 Task: Open Card Diversity and Inclusion Training in Board Brand Messaging and Copywriting to Workspace Financial Analysis and Planning and add a team member Softage.1@softage.net, a label Blue, a checklist Security, an attachment from your computer, a color Blue and finally, add a card description 'Conduct customer research for new customer satisfaction metrics' and a comment 'We should approach this task with a sense of experimentation and a willingness to learn from our mistakes.'. Add a start date 'Jan 09, 1900' with a due date 'Jan 16, 1900'
Action: Mouse moved to (104, 277)
Screenshot: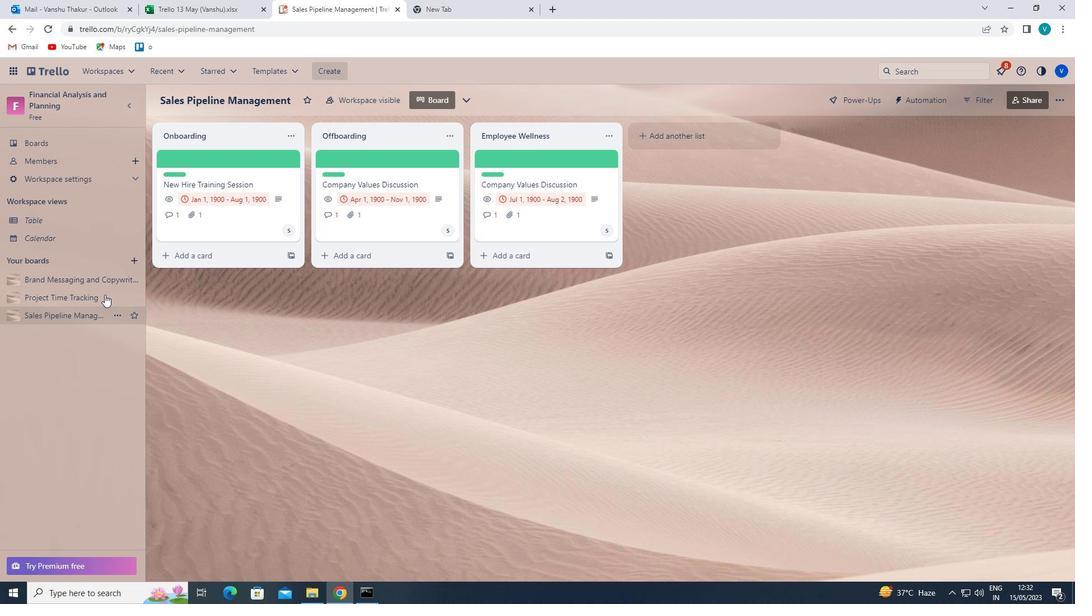 
Action: Mouse pressed left at (104, 277)
Screenshot: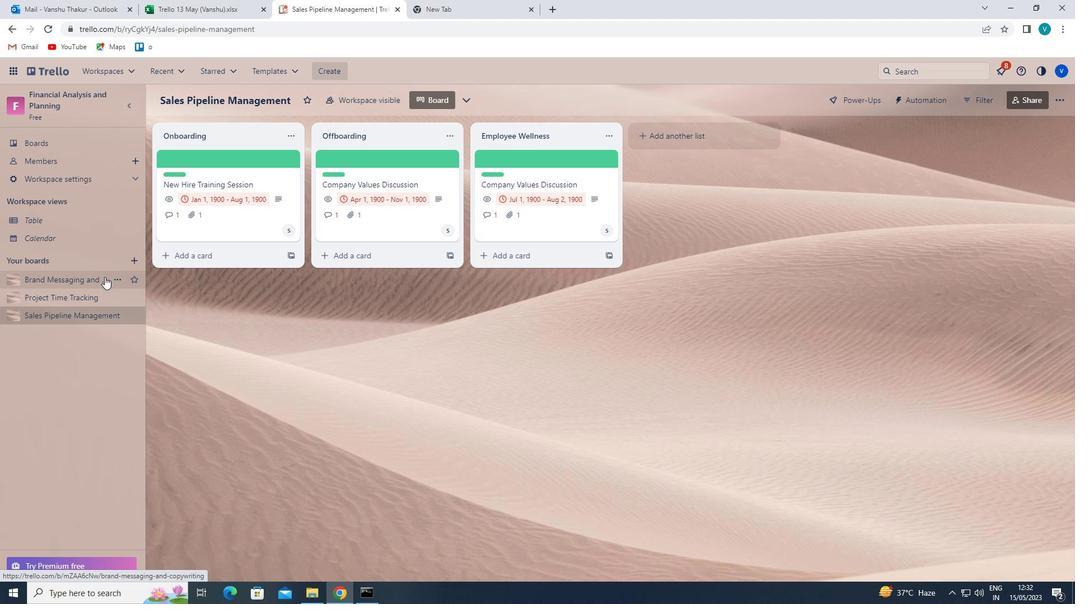 
Action: Mouse moved to (522, 163)
Screenshot: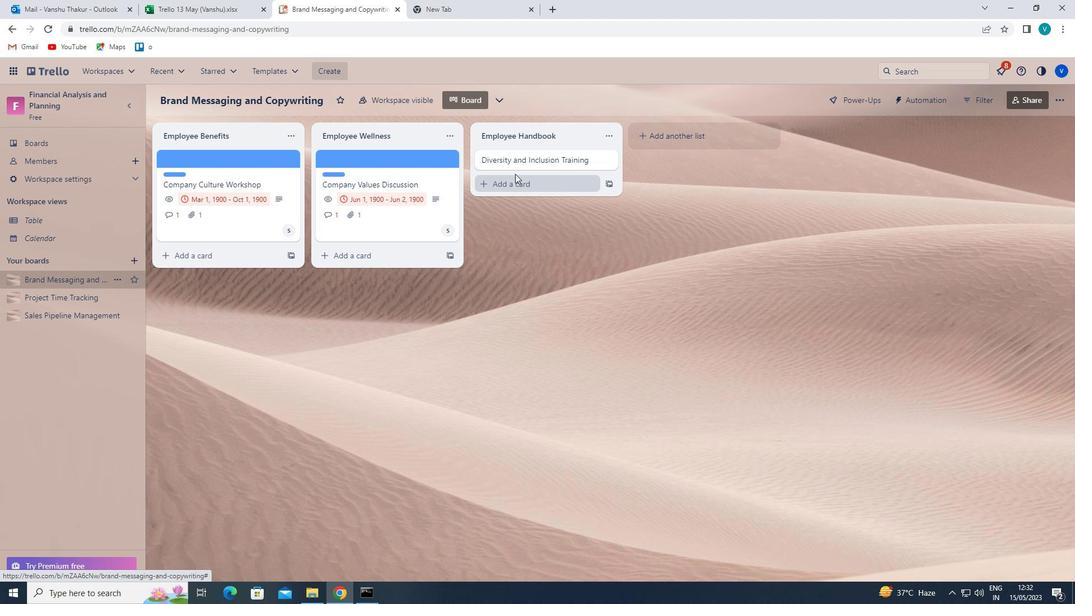 
Action: Mouse pressed left at (522, 163)
Screenshot: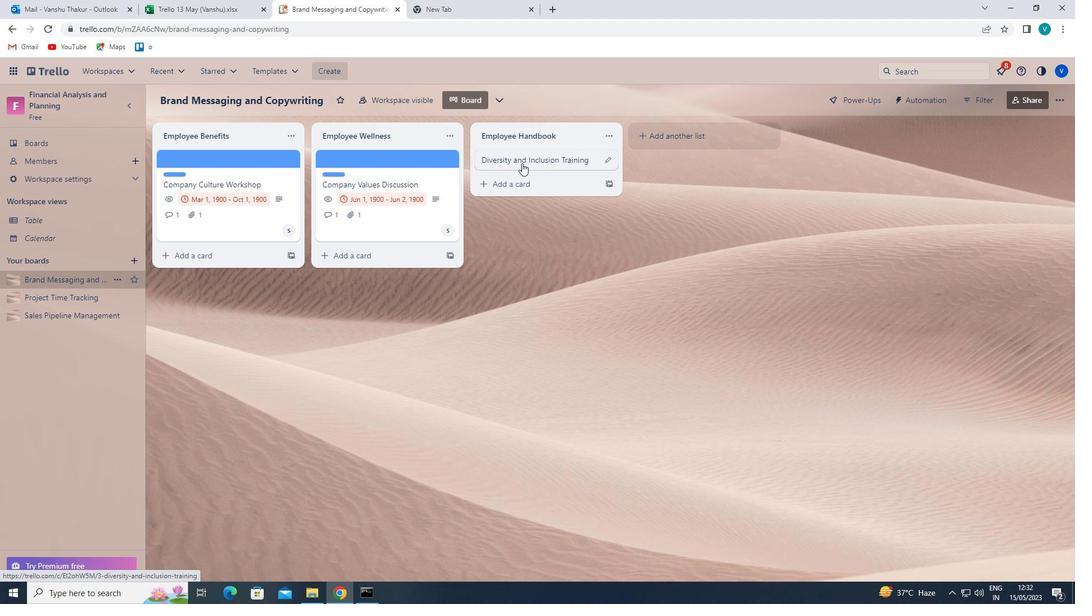 
Action: Mouse moved to (673, 191)
Screenshot: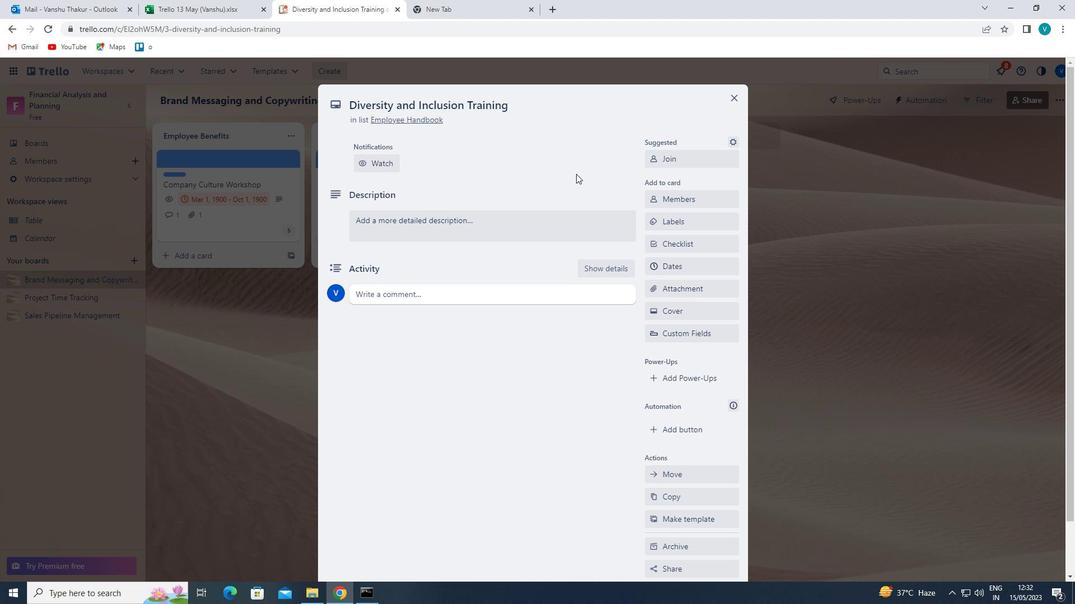 
Action: Mouse pressed left at (673, 191)
Screenshot: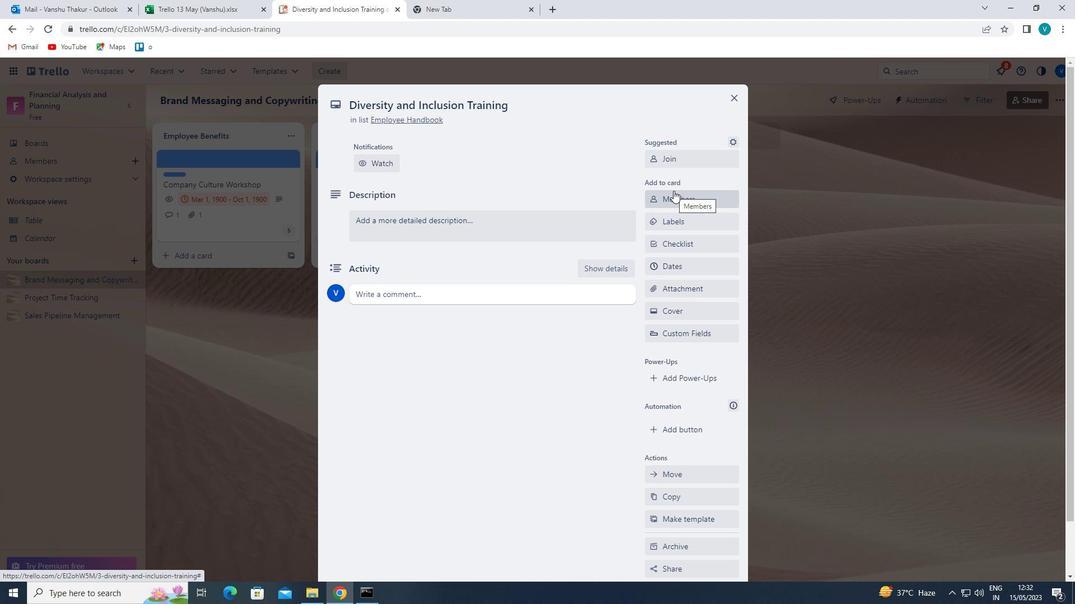 
Action: Mouse moved to (702, 253)
Screenshot: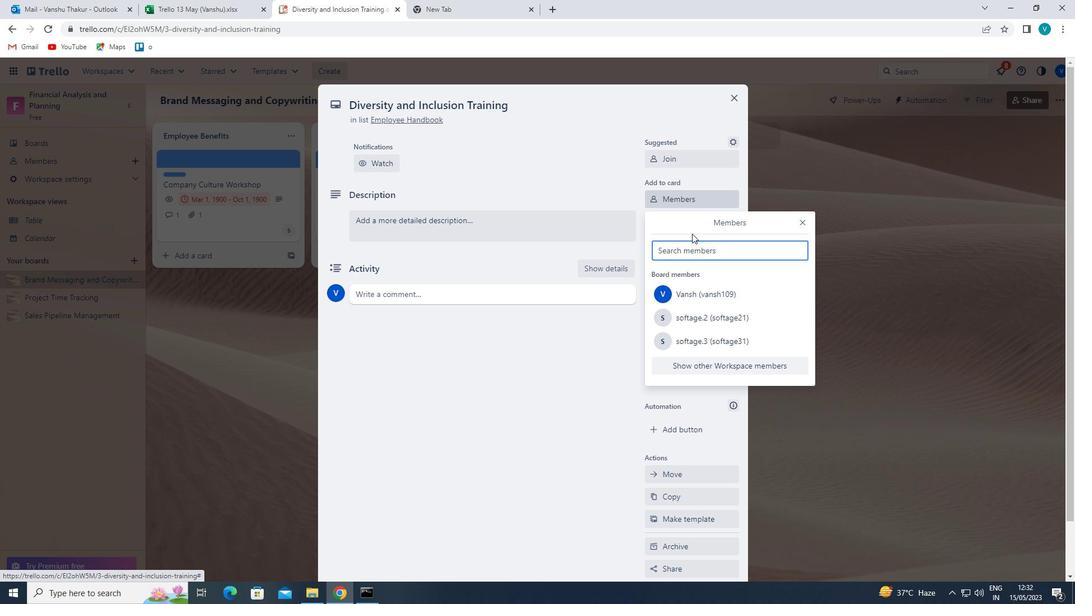 
Action: Mouse pressed left at (702, 253)
Screenshot: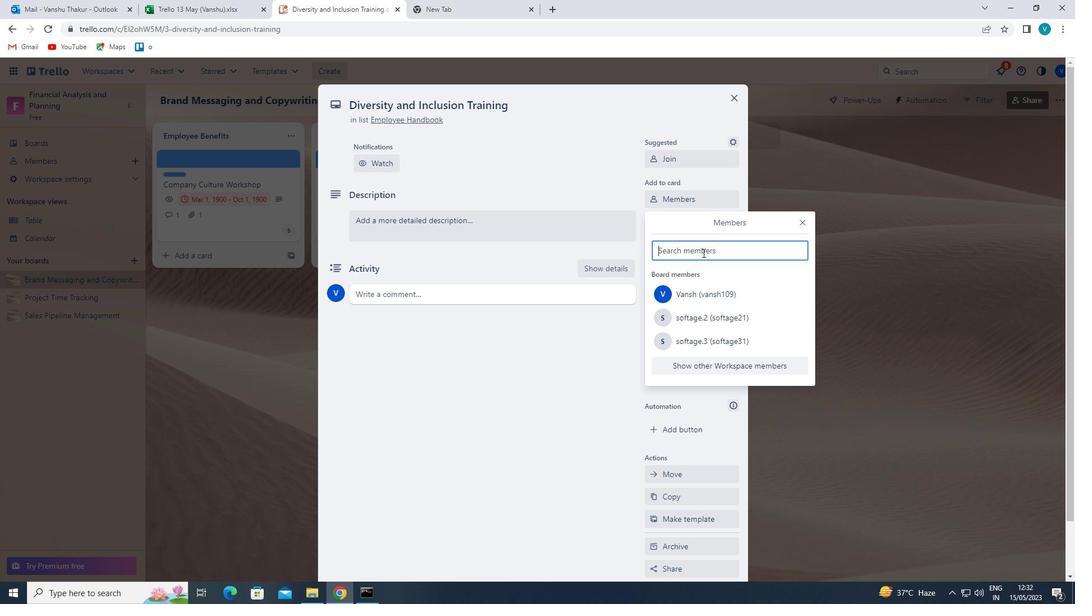 
Action: Key pressed <Key.shift>S
Screenshot: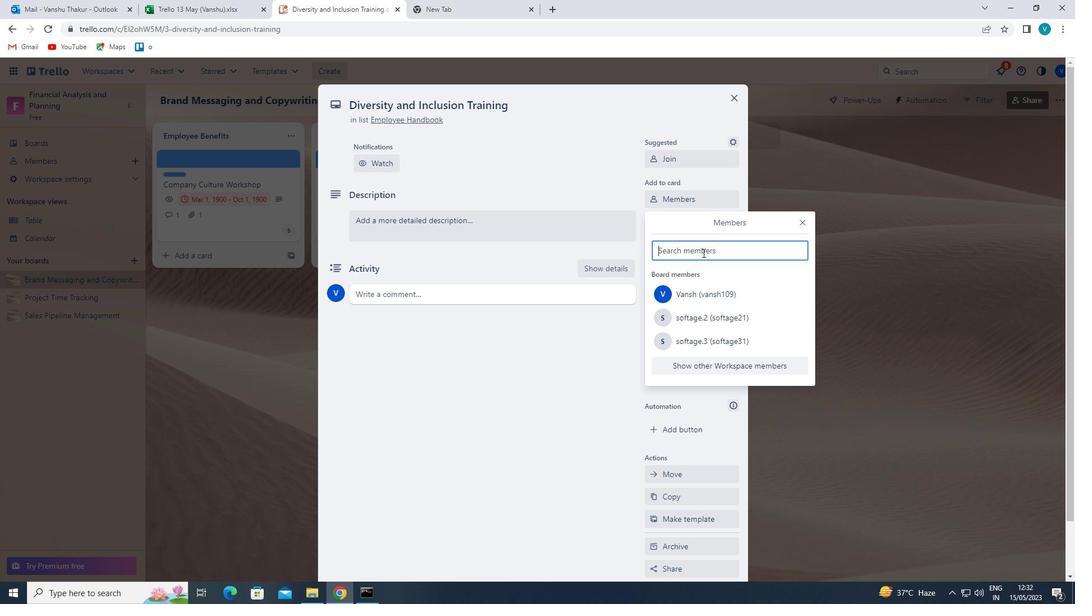 
Action: Mouse moved to (722, 359)
Screenshot: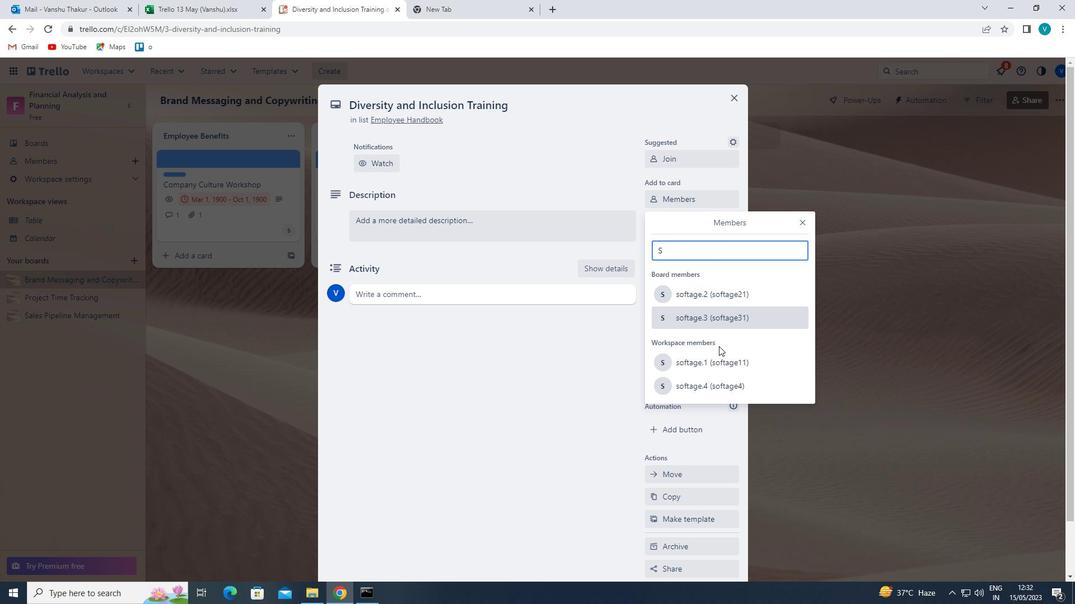 
Action: Mouse pressed left at (722, 359)
Screenshot: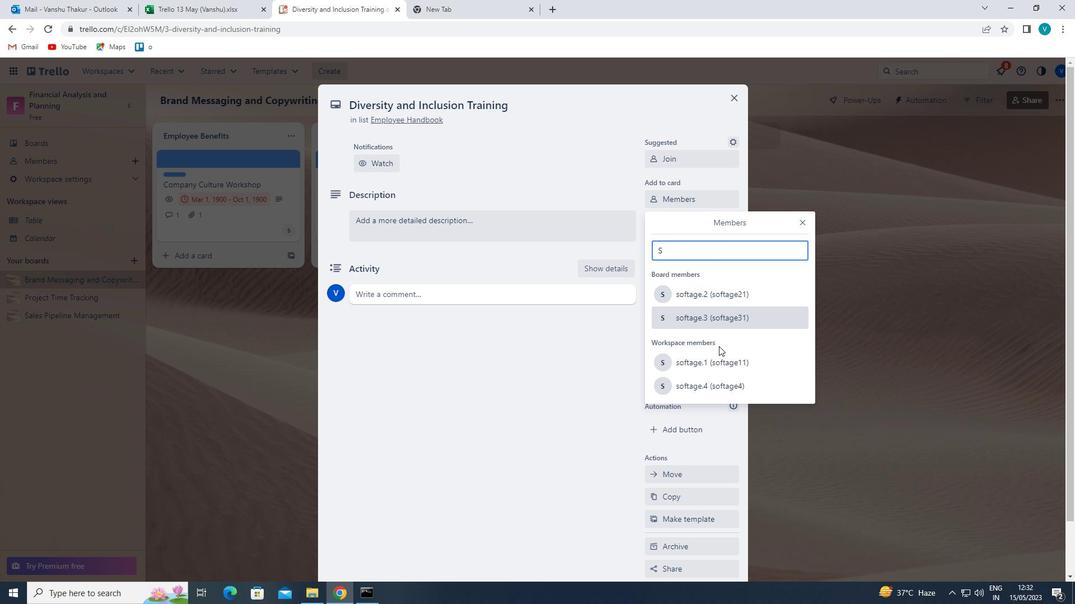 
Action: Mouse moved to (803, 224)
Screenshot: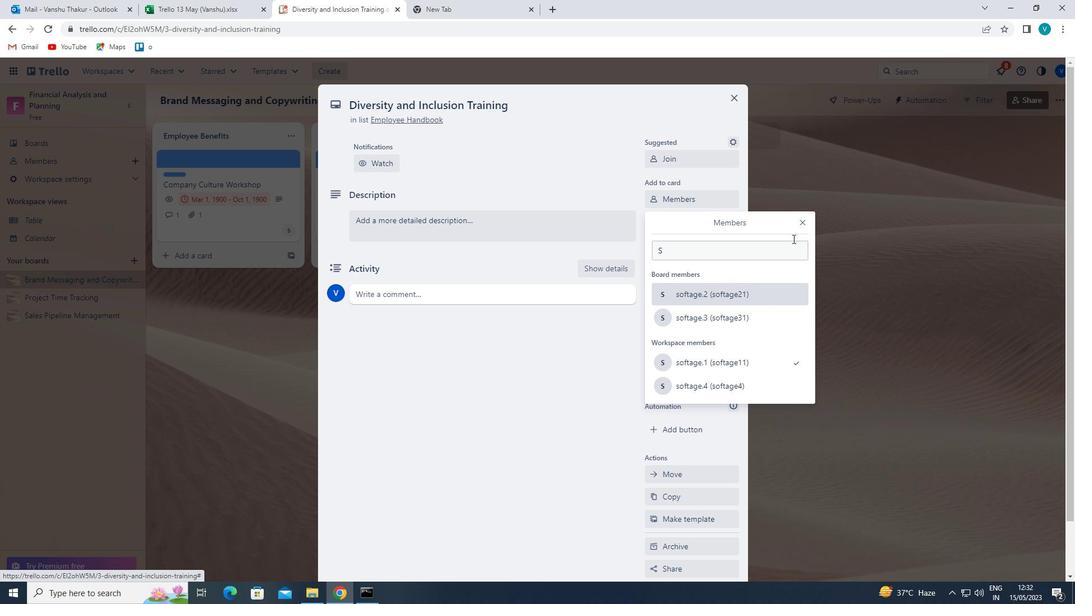 
Action: Mouse pressed left at (803, 224)
Screenshot: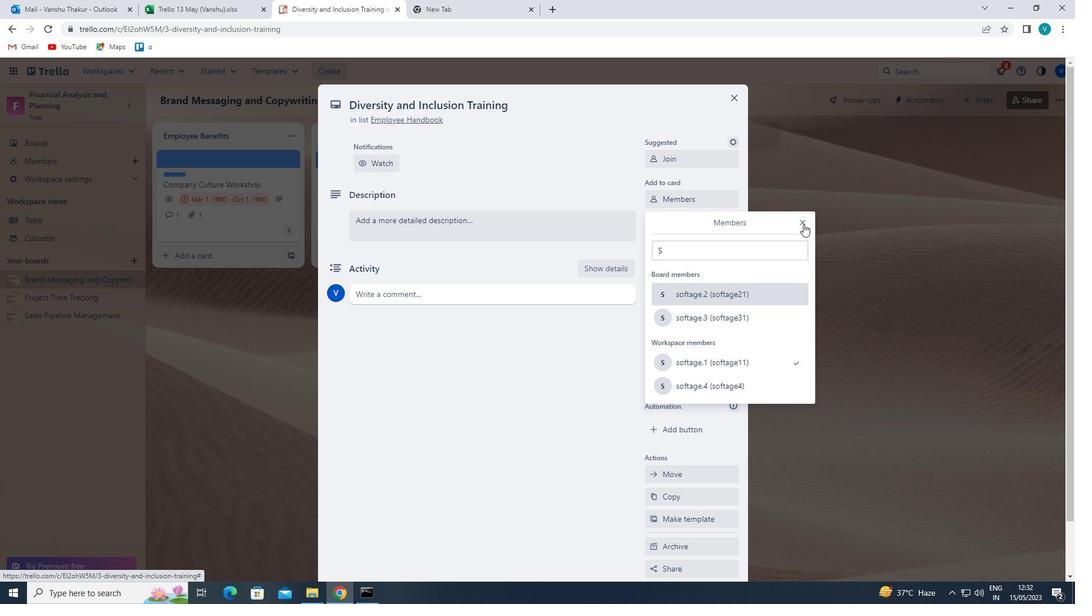 
Action: Mouse moved to (696, 224)
Screenshot: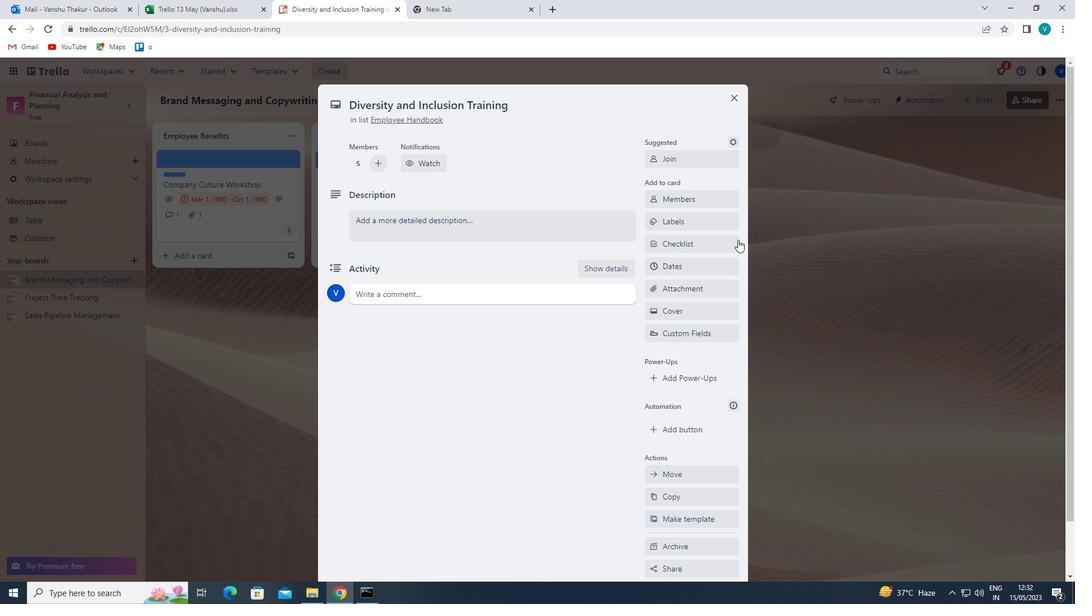 
Action: Mouse pressed left at (696, 224)
Screenshot: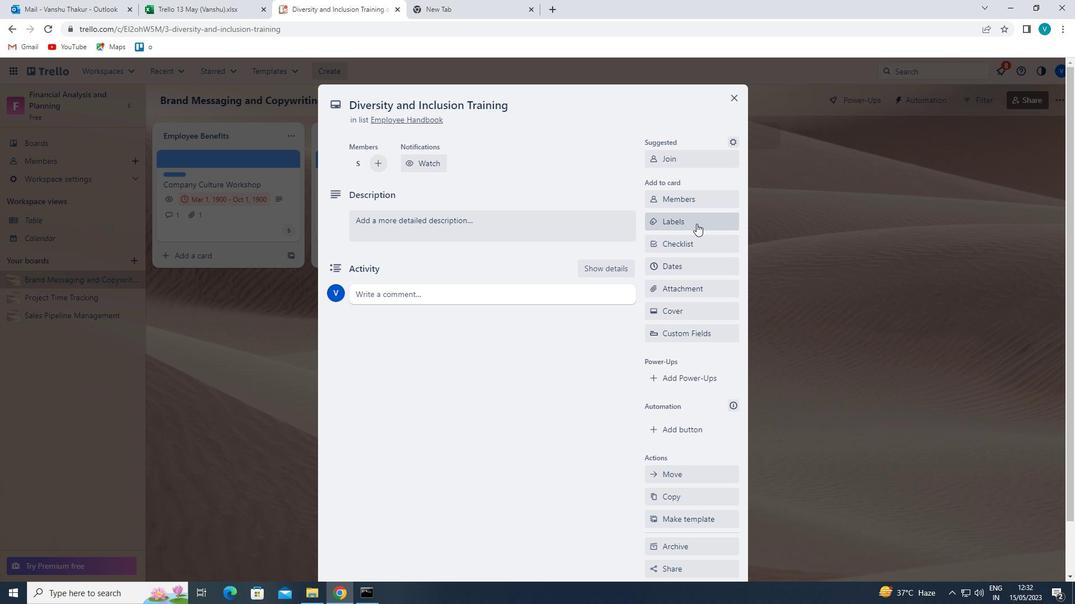 
Action: Mouse moved to (730, 415)
Screenshot: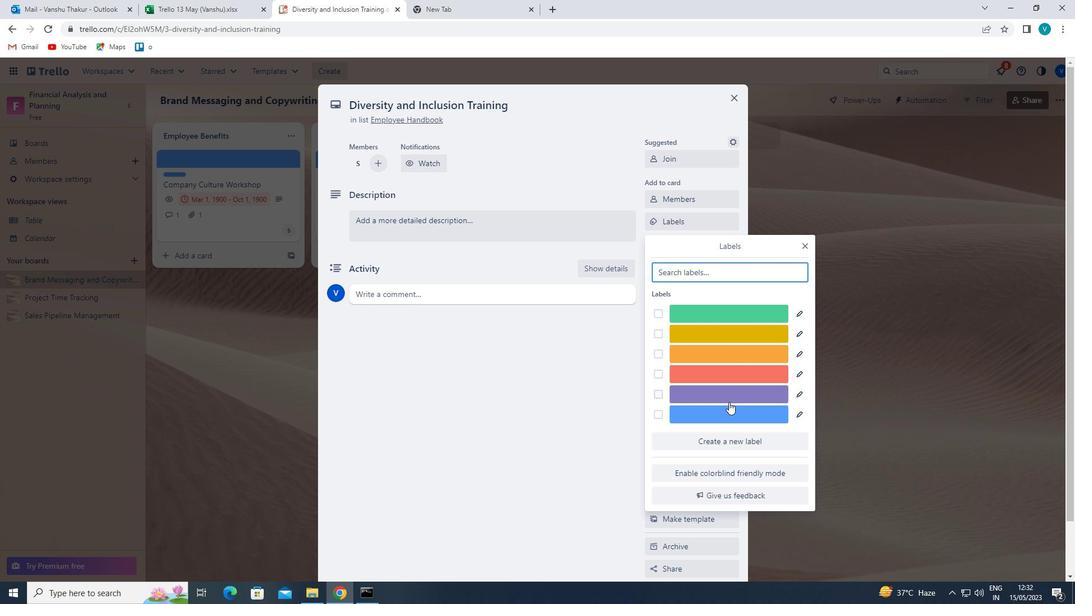 
Action: Mouse pressed left at (730, 415)
Screenshot: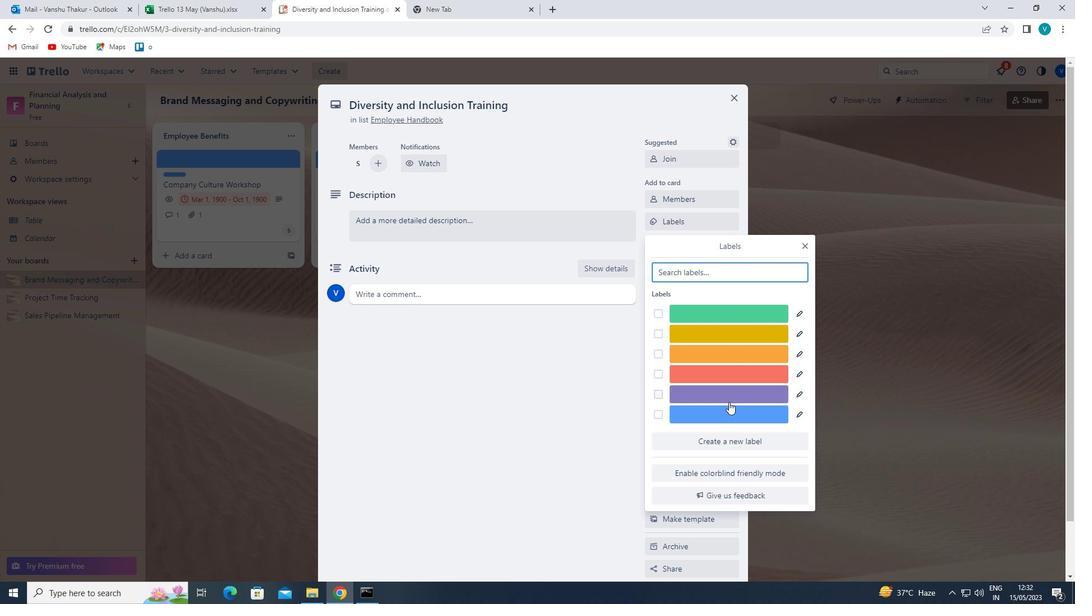 
Action: Mouse moved to (806, 245)
Screenshot: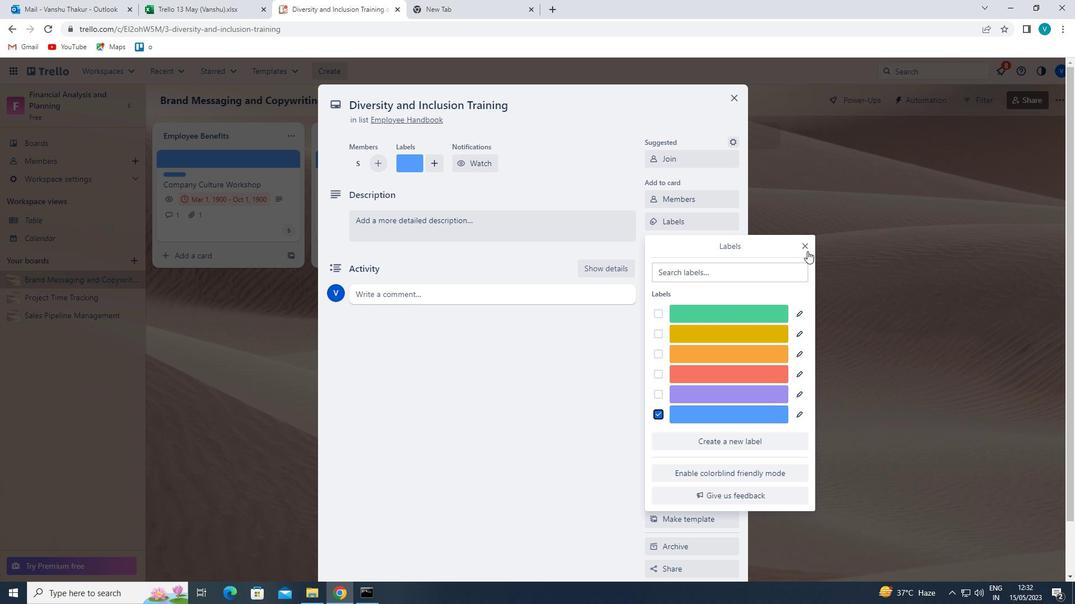 
Action: Mouse pressed left at (806, 245)
Screenshot: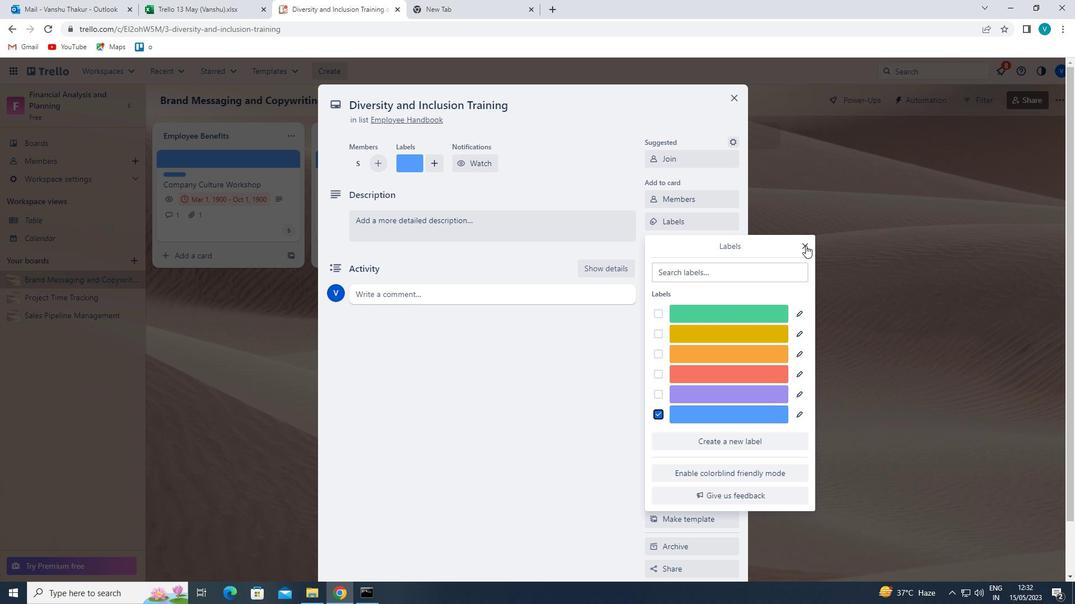 
Action: Mouse moved to (715, 249)
Screenshot: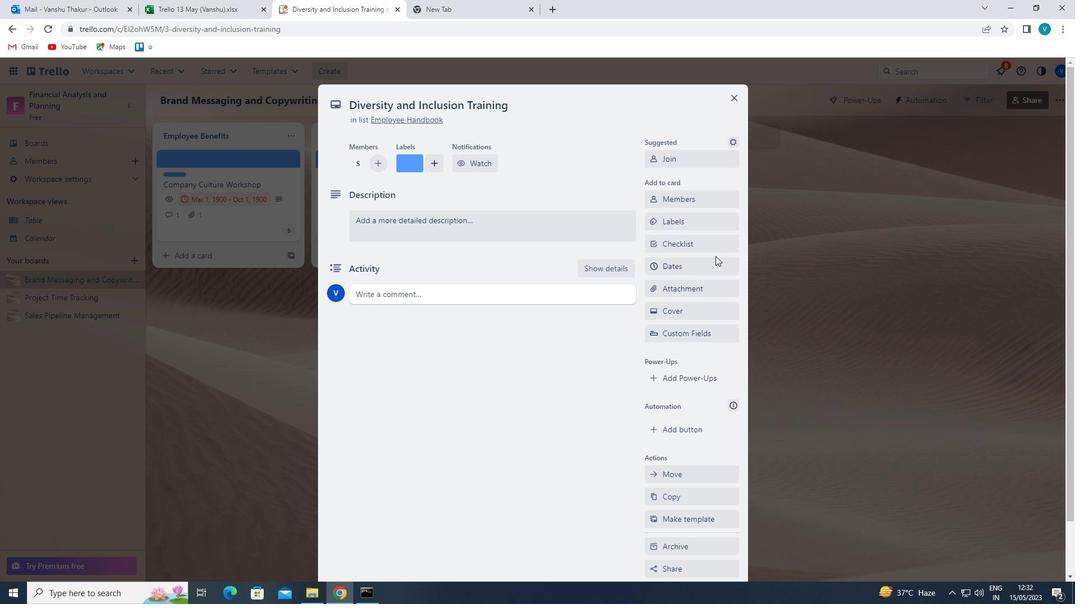 
Action: Mouse pressed left at (715, 249)
Screenshot: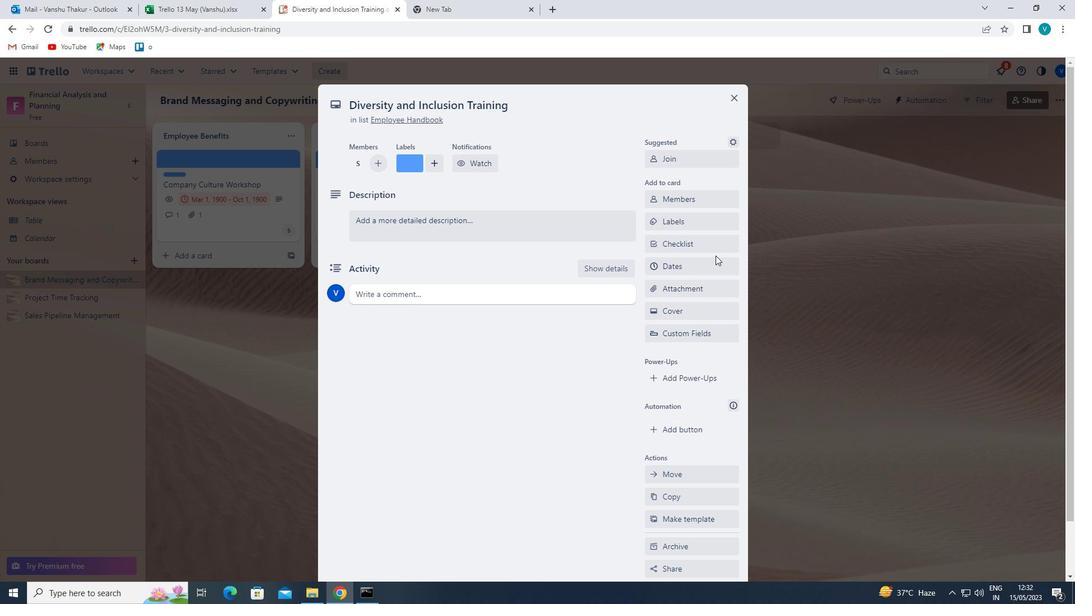 
Action: Key pressed <Key.shift>S
Screenshot: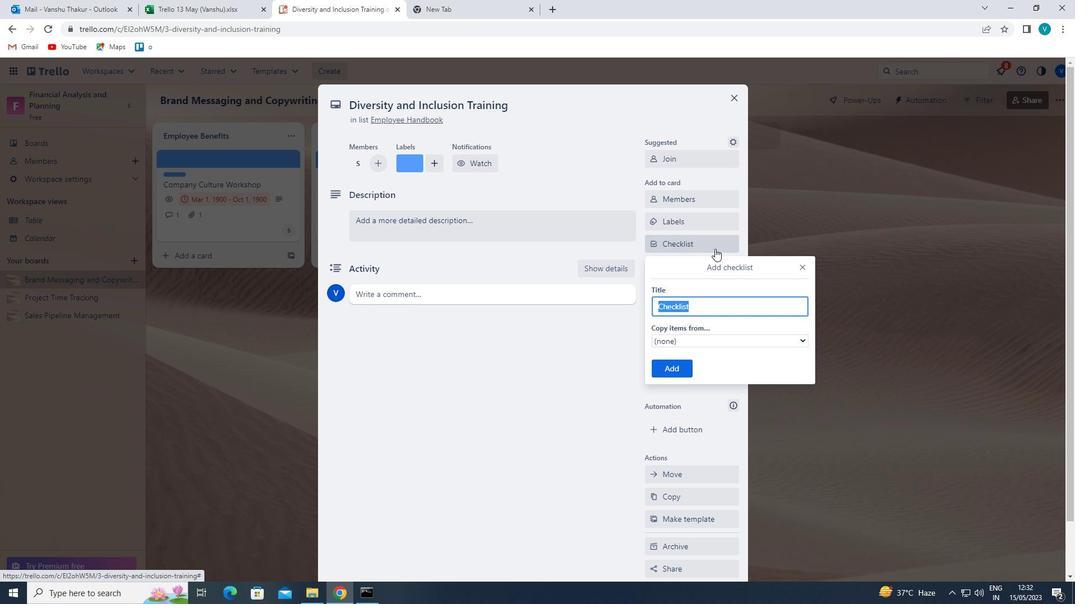 
Action: Mouse moved to (746, 340)
Screenshot: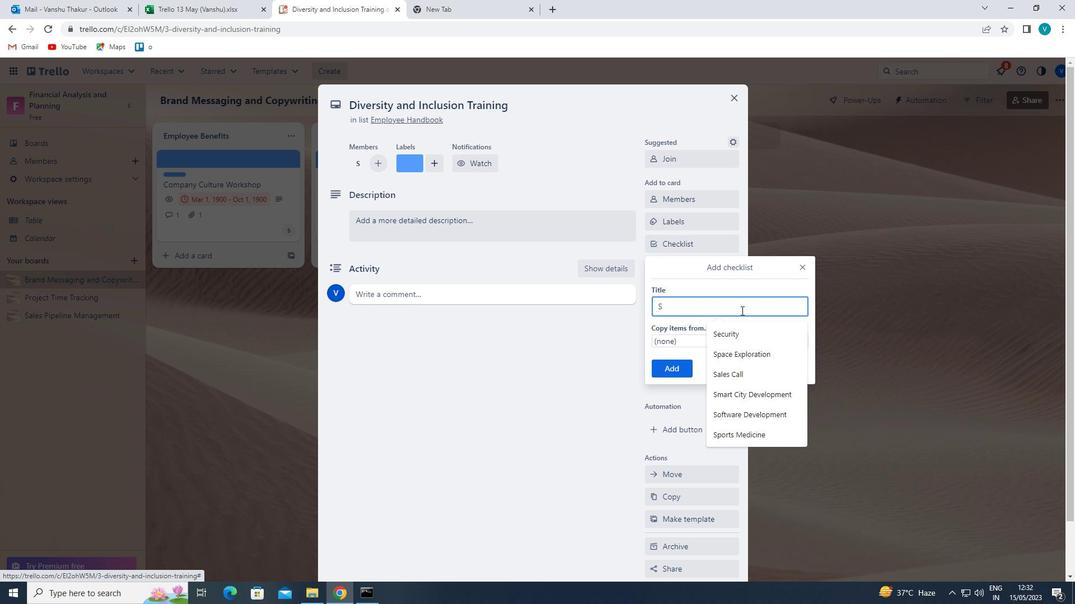 
Action: Mouse pressed left at (746, 340)
Screenshot: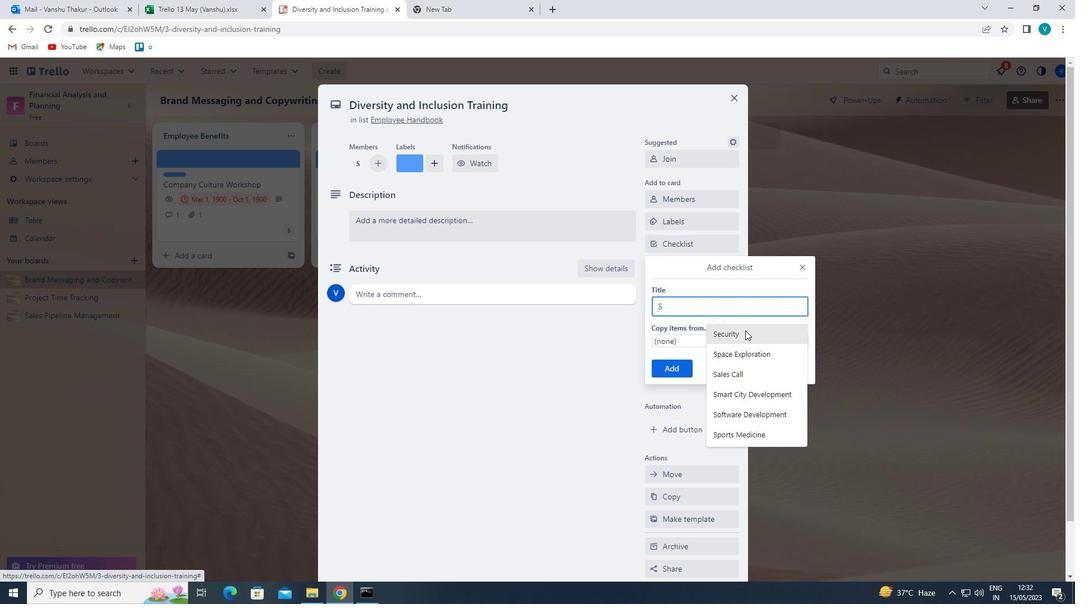 
Action: Mouse moved to (686, 369)
Screenshot: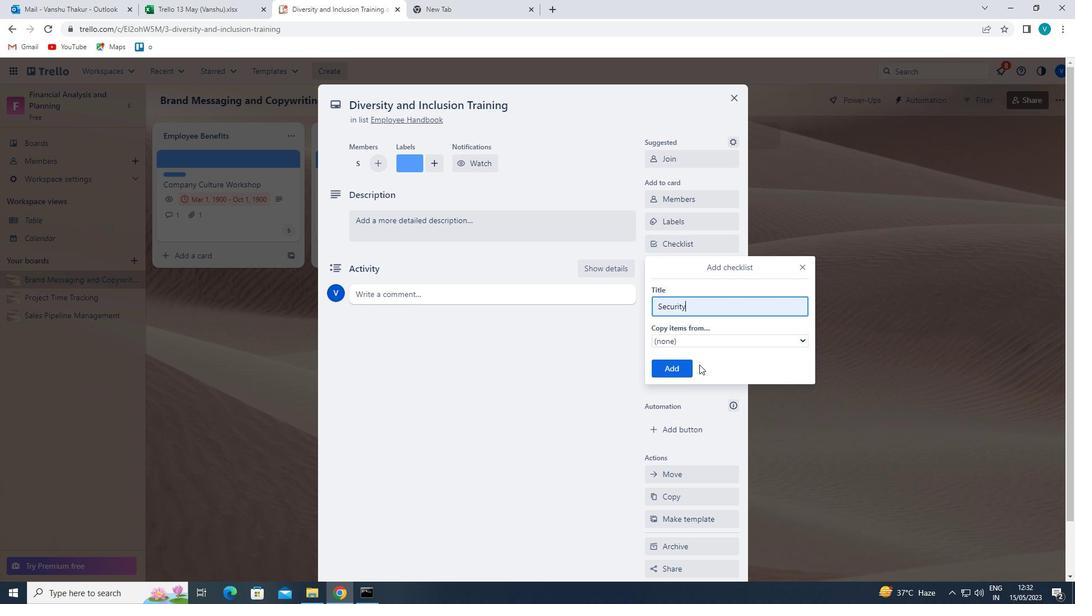 
Action: Mouse pressed left at (686, 369)
Screenshot: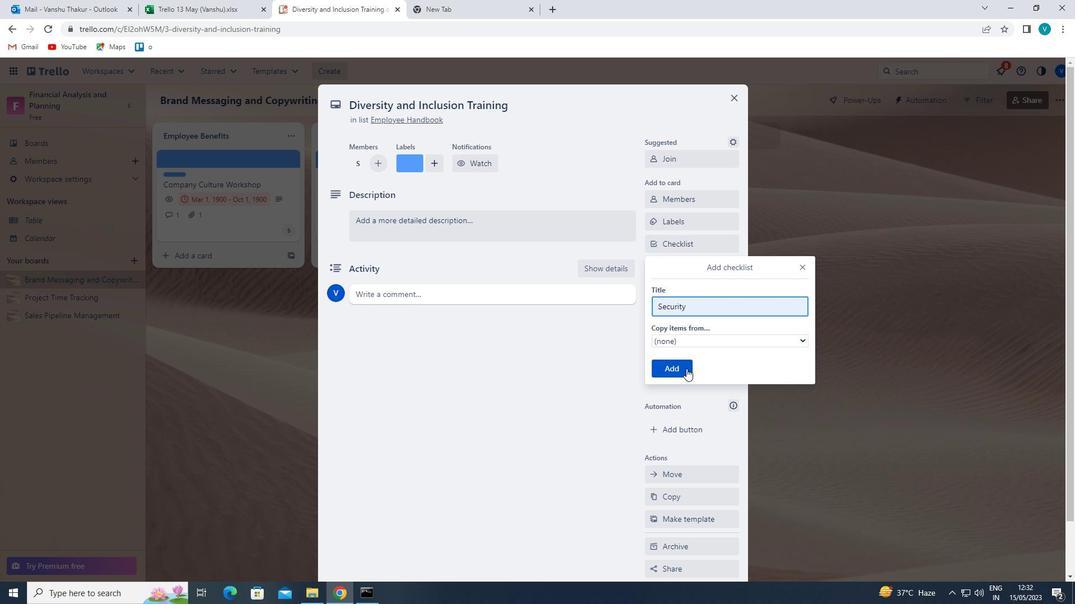 
Action: Mouse moved to (711, 290)
Screenshot: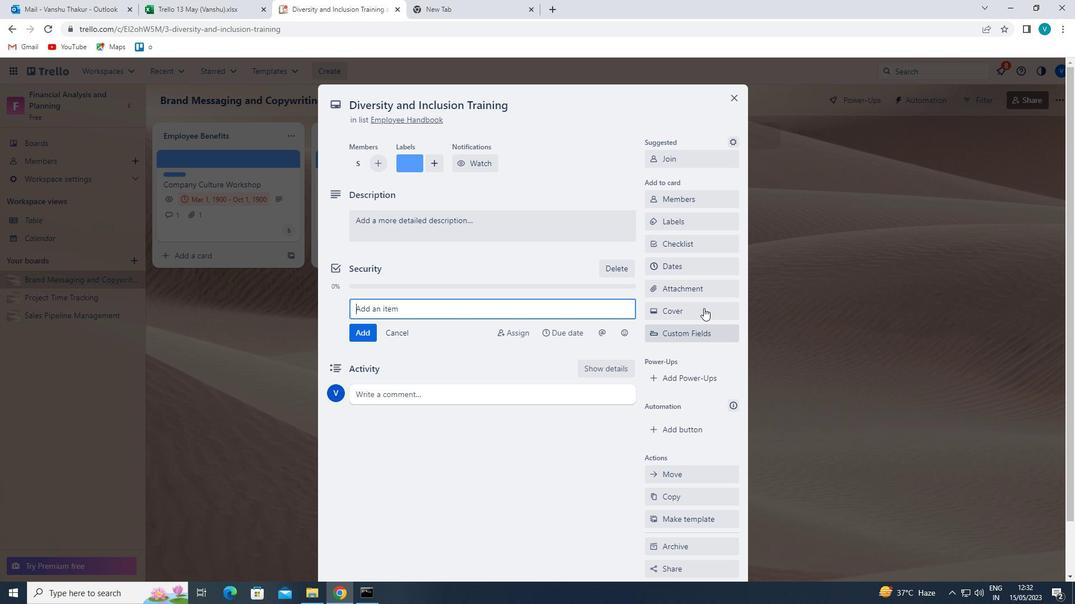 
Action: Mouse pressed left at (711, 290)
Screenshot: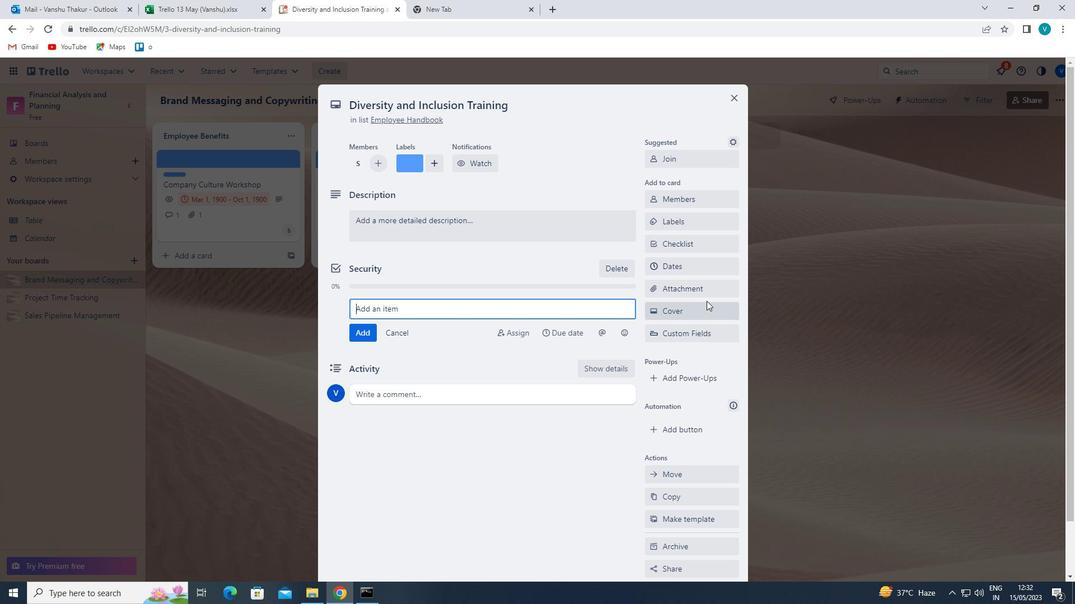 
Action: Mouse moved to (692, 339)
Screenshot: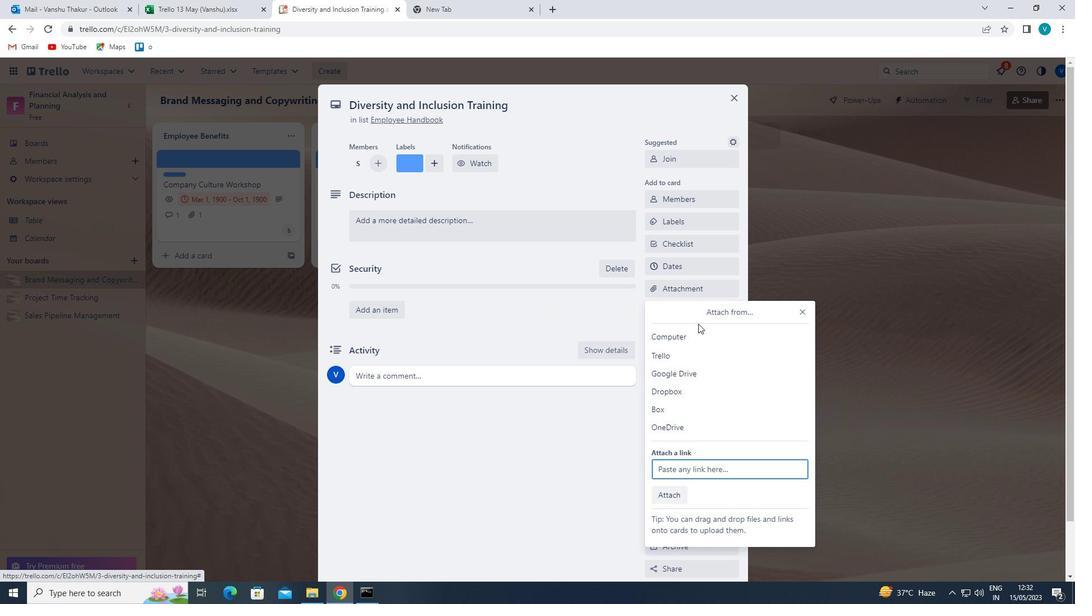 
Action: Mouse pressed left at (692, 339)
Screenshot: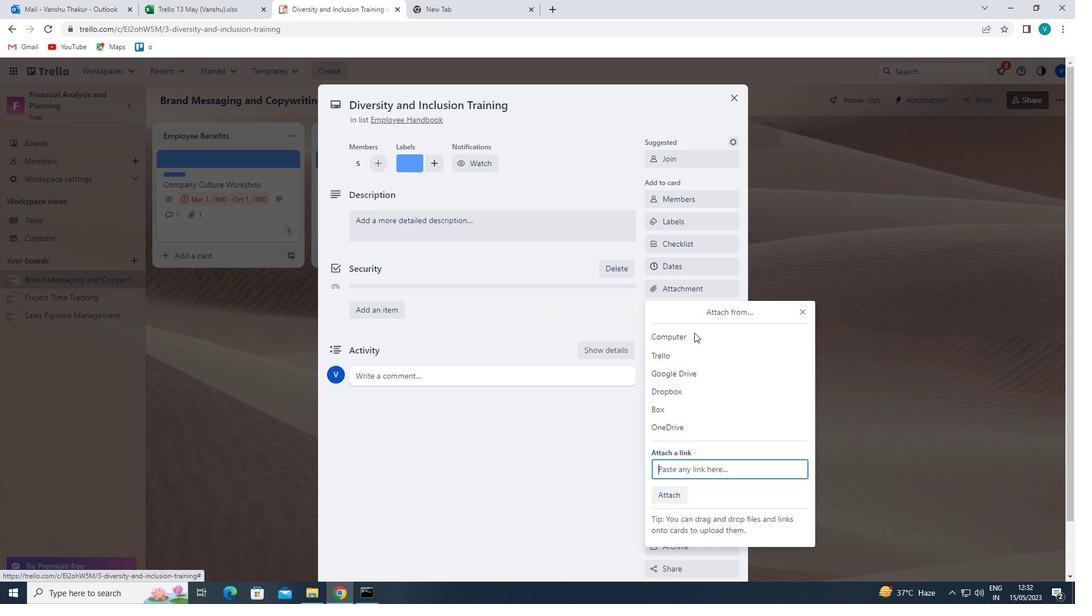 
Action: Mouse moved to (204, 198)
Screenshot: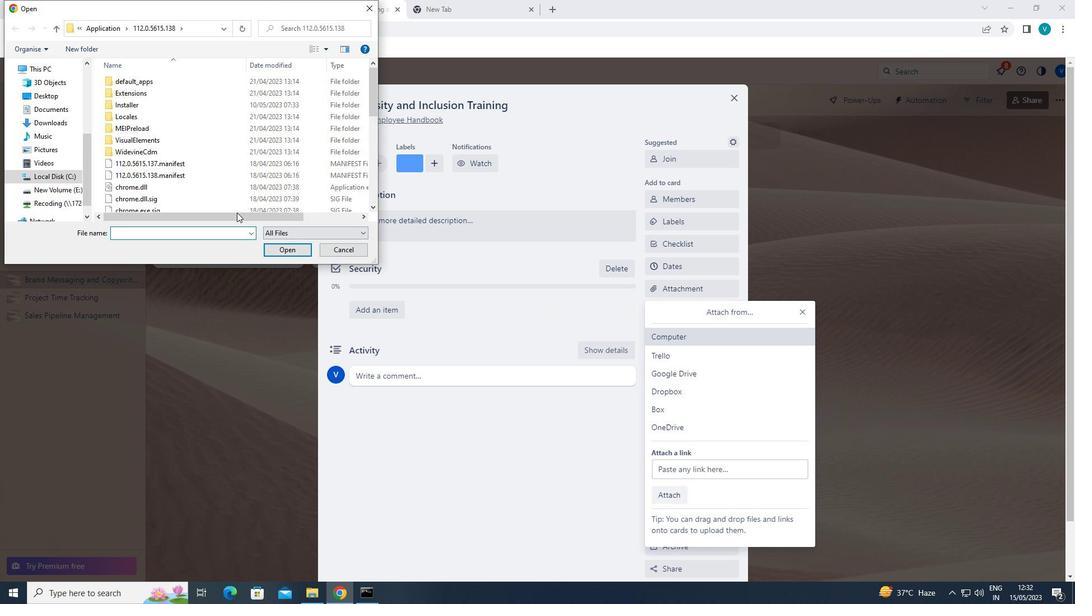 
Action: Mouse pressed left at (204, 198)
Screenshot: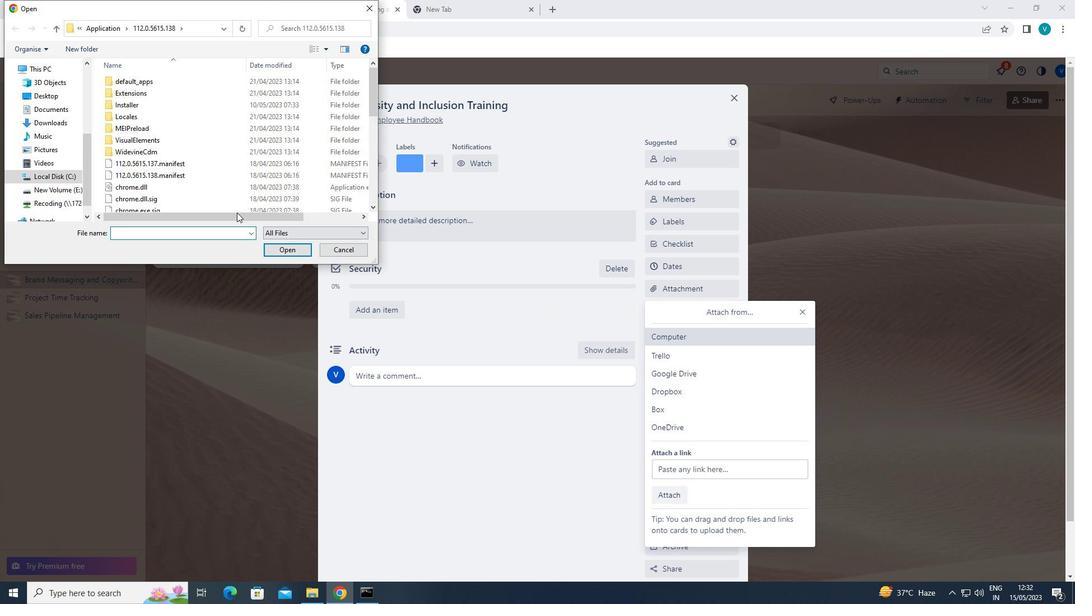 
Action: Mouse moved to (284, 250)
Screenshot: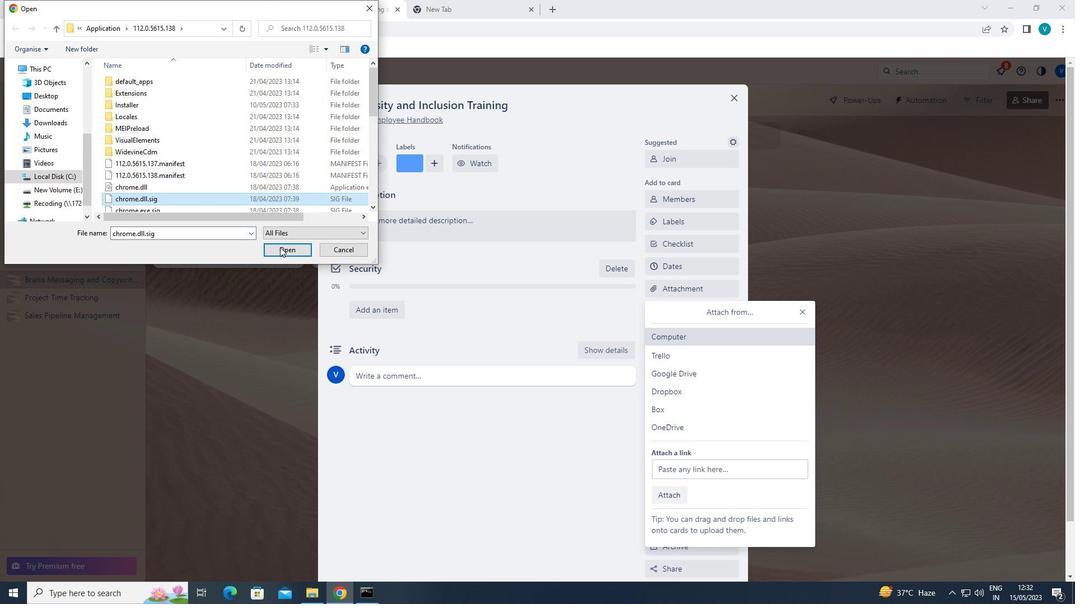 
Action: Mouse pressed left at (284, 250)
Screenshot: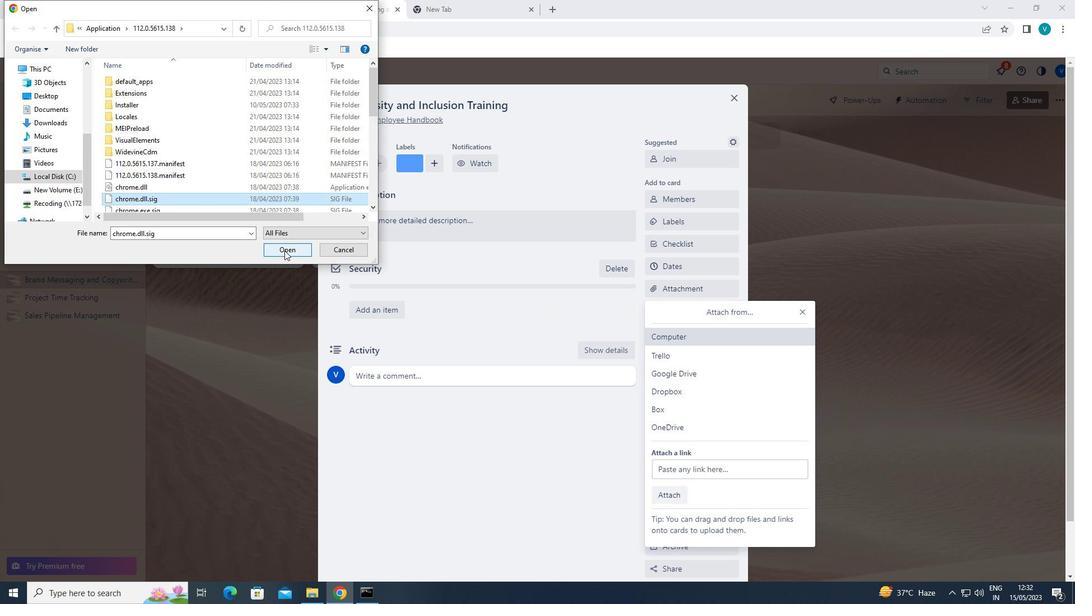 
Action: Mouse moved to (659, 309)
Screenshot: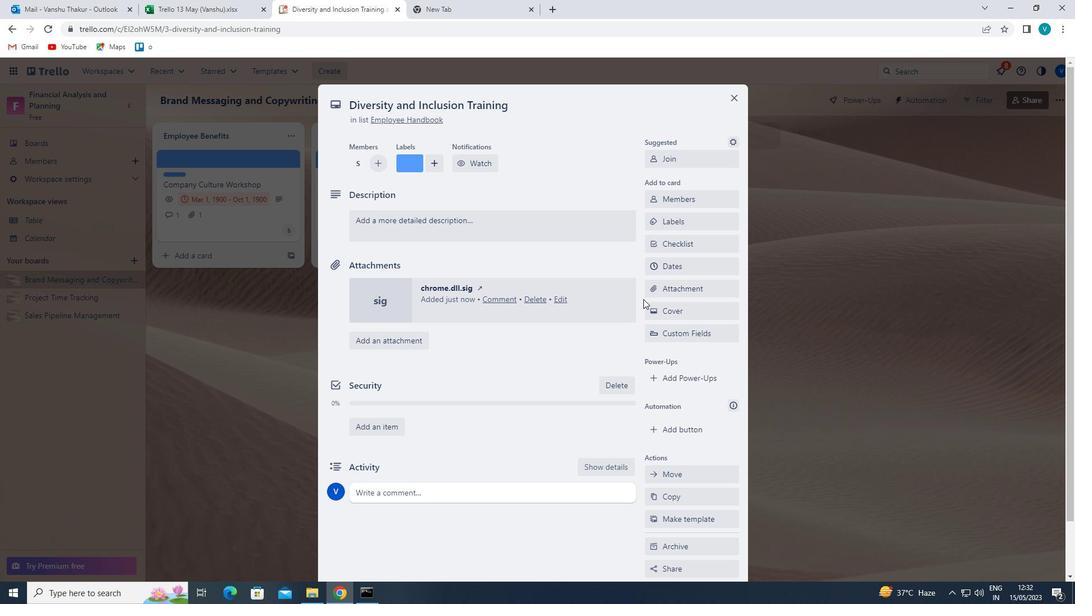 
Action: Mouse pressed left at (659, 309)
Screenshot: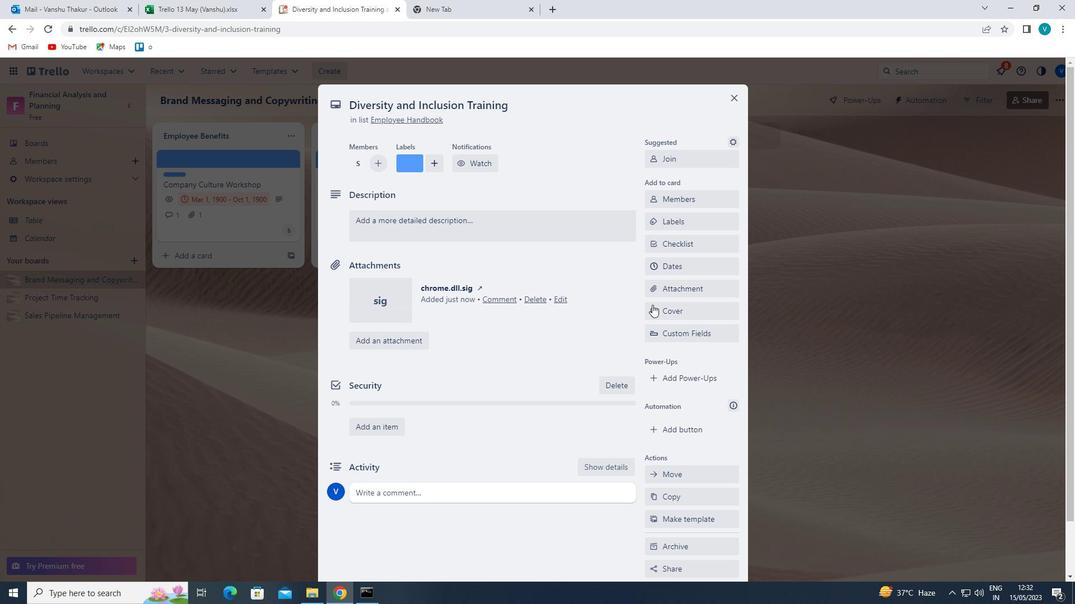 
Action: Mouse moved to (663, 382)
Screenshot: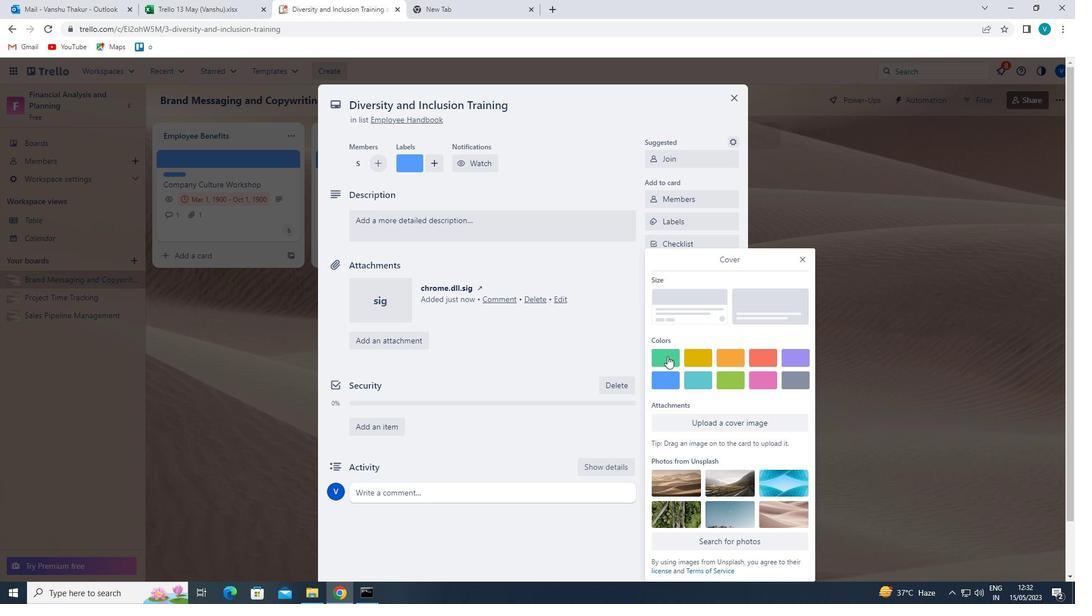 
Action: Mouse pressed left at (663, 382)
Screenshot: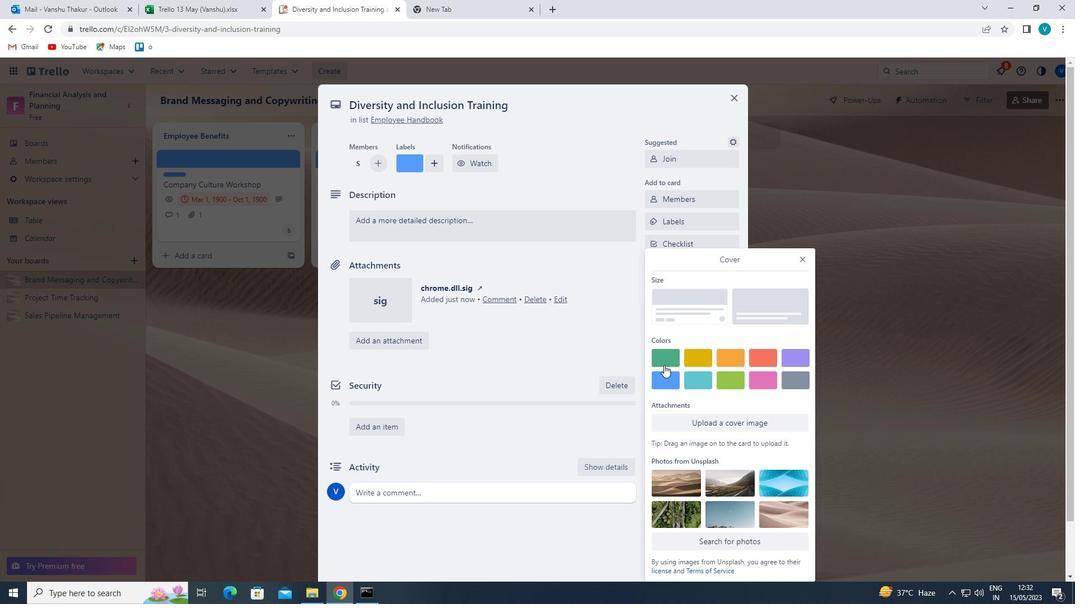 
Action: Mouse moved to (802, 240)
Screenshot: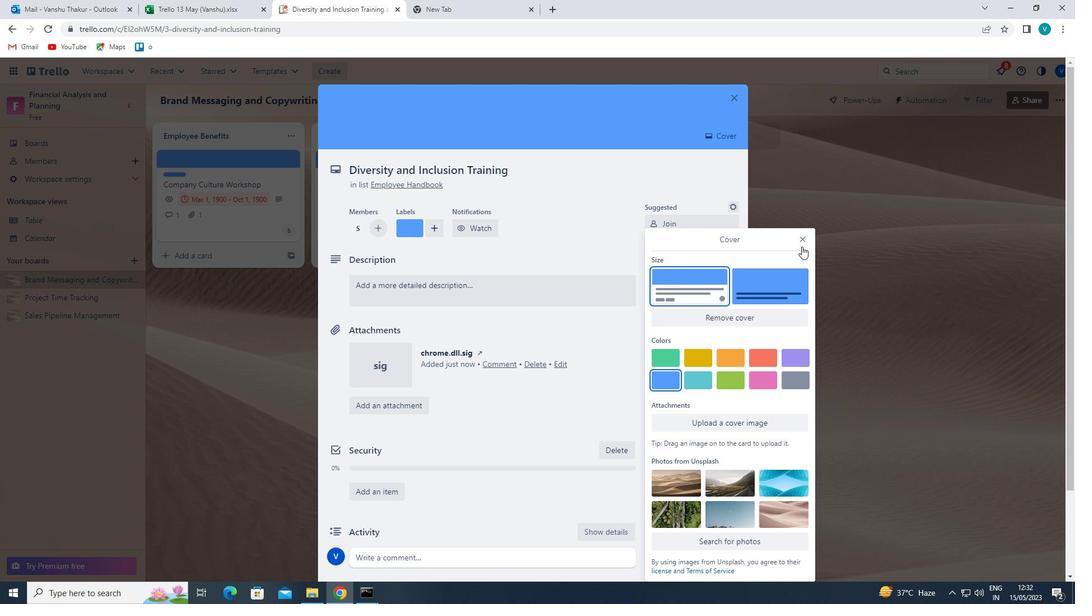 
Action: Mouse pressed left at (802, 240)
Screenshot: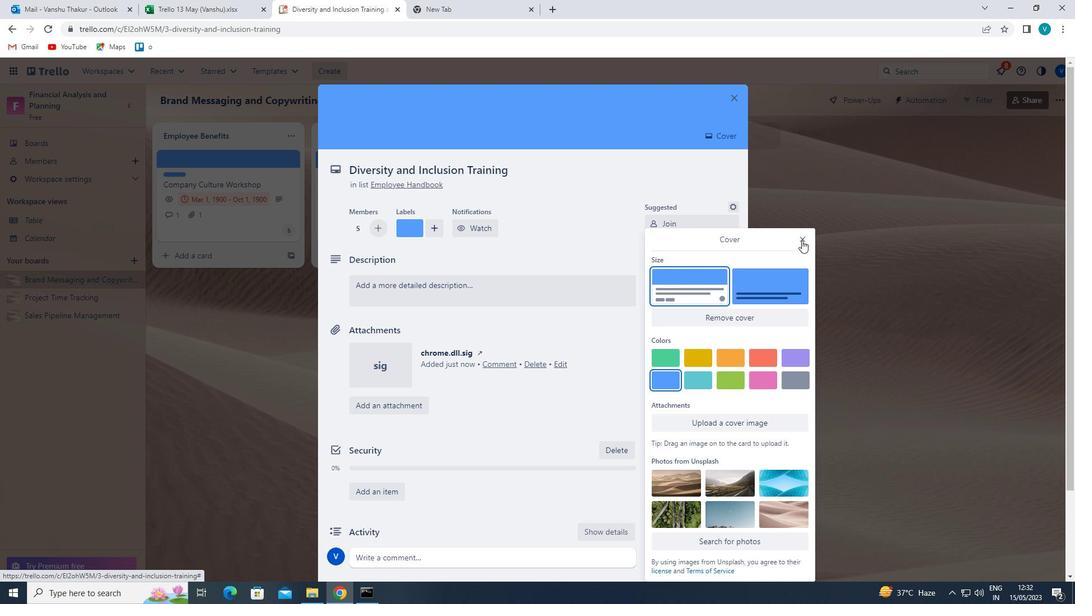 
Action: Mouse moved to (561, 304)
Screenshot: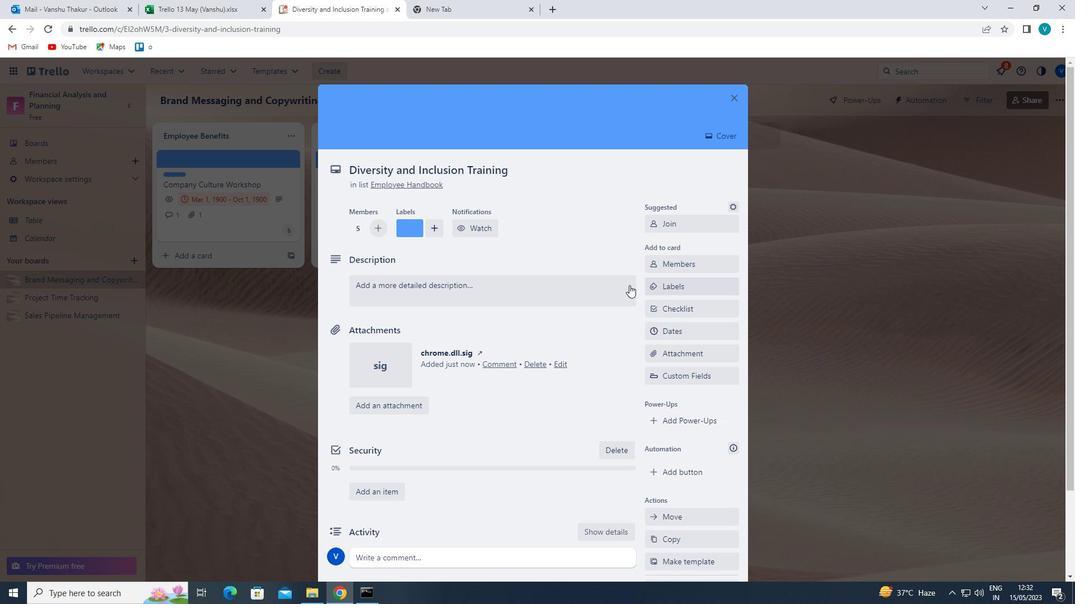 
Action: Mouse pressed left at (561, 304)
Screenshot: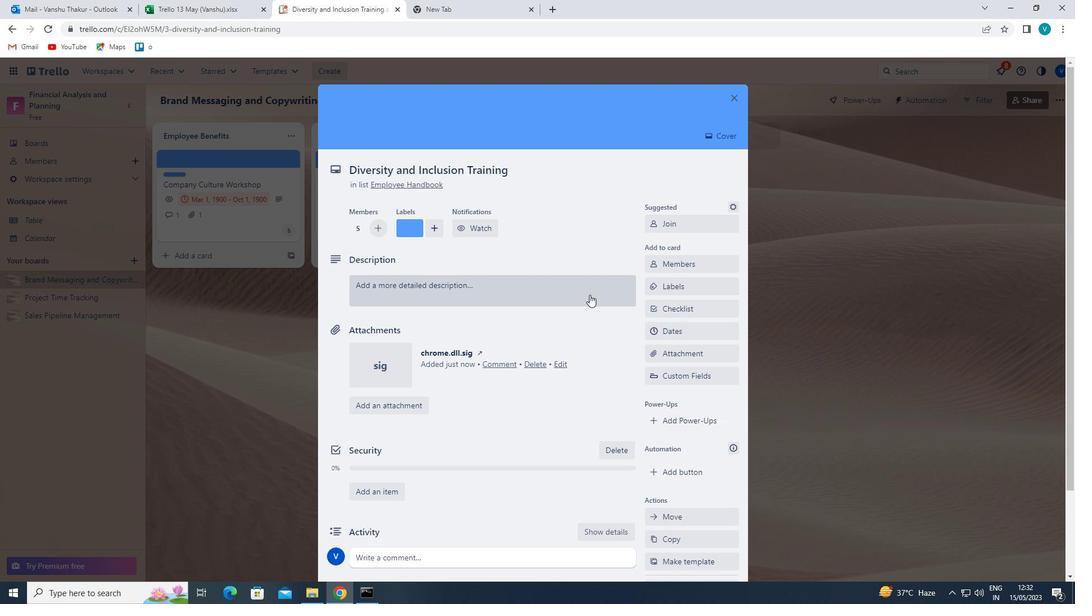 
Action: Key pressed '<Key.shift>CONDUCT<Key.space>CUSTOMER<Key.space>RESEARCH<Key.space>FOR<Key.space>NEW<Key.space>CUSTOMER<Key.space>SATISFACTION<Key.space>METRICS'
Screenshot: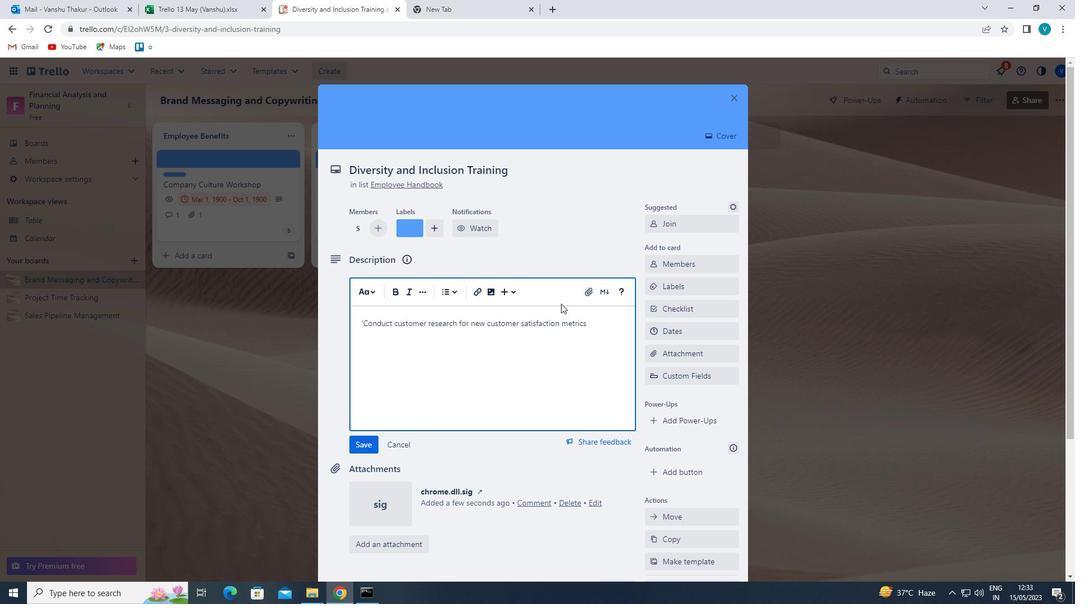 
Action: Mouse moved to (359, 439)
Screenshot: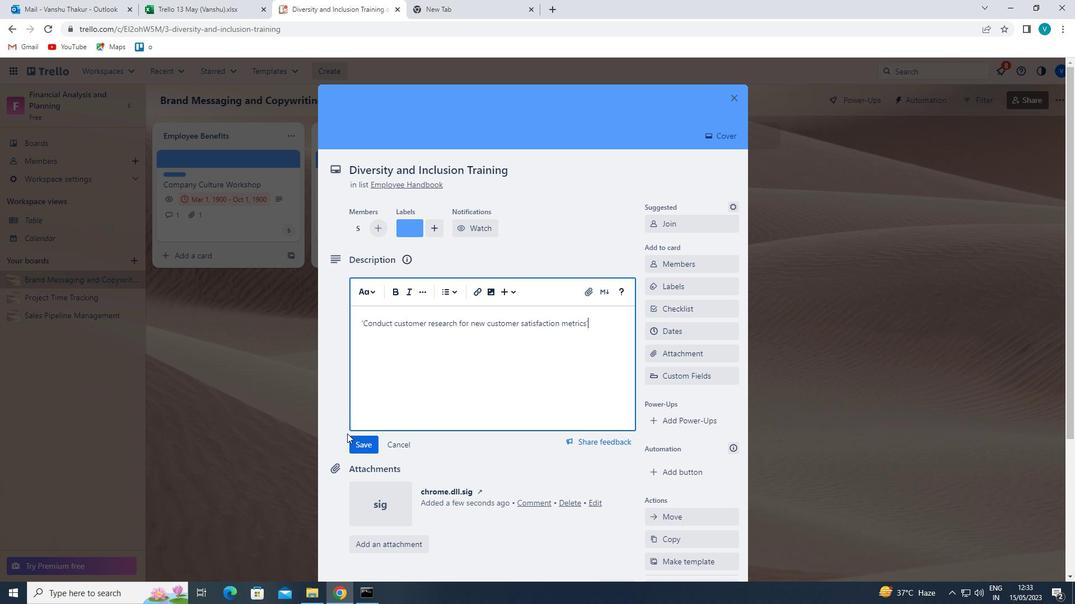 
Action: Mouse pressed left at (359, 439)
Screenshot: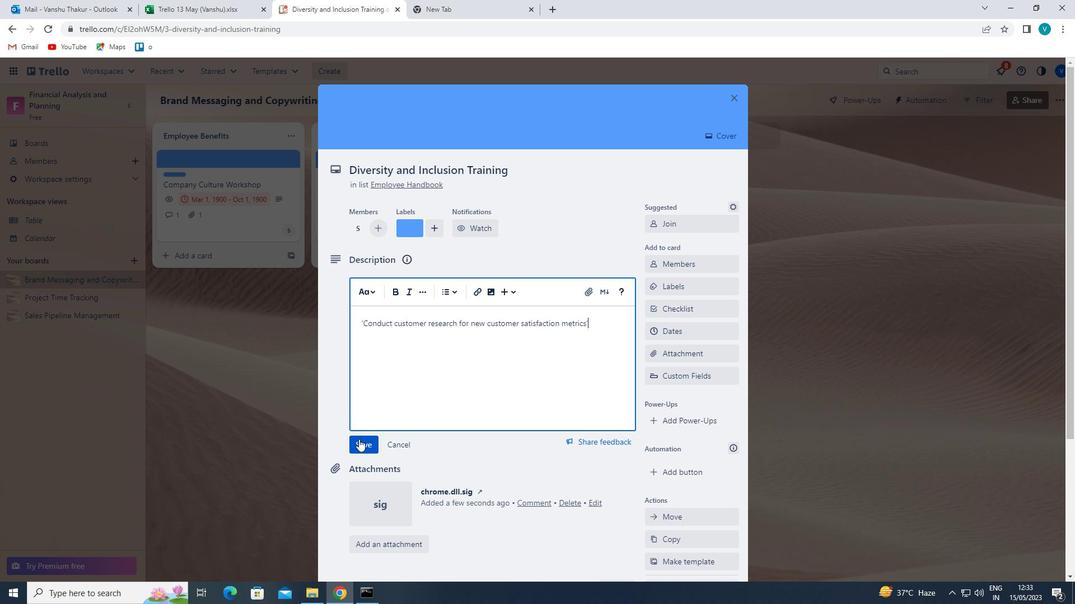 
Action: Mouse moved to (391, 420)
Screenshot: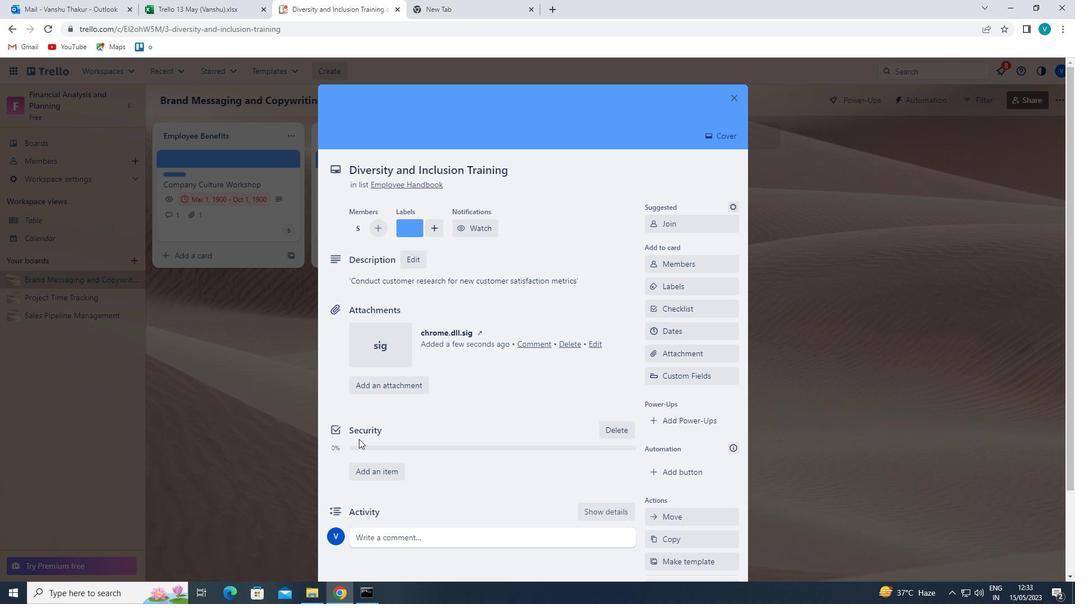 
Action: Mouse scrolled (391, 419) with delta (0, 0)
Screenshot: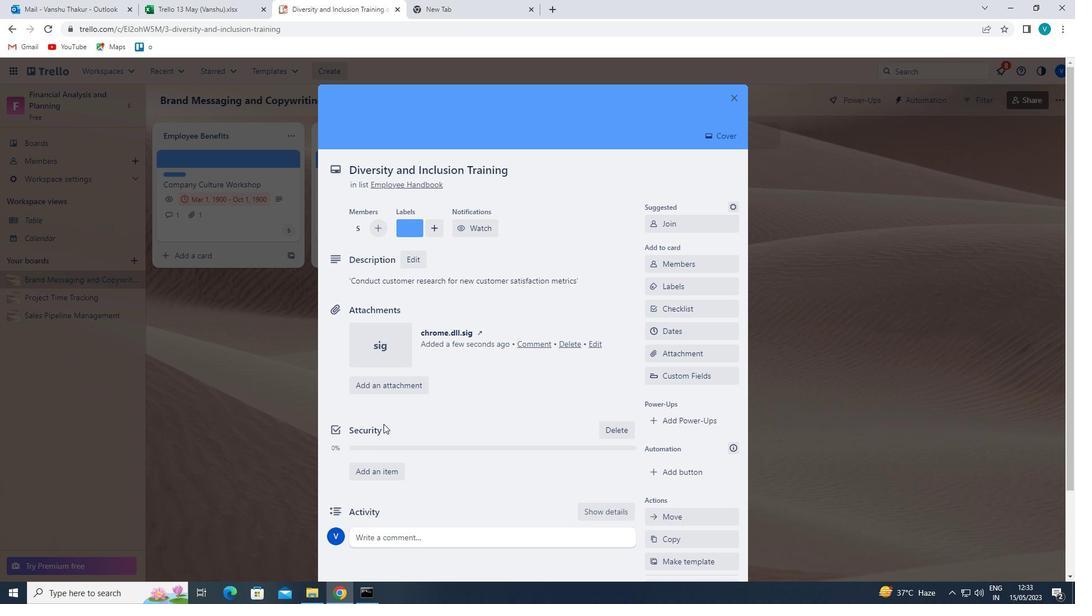 
Action: Mouse scrolled (391, 419) with delta (0, 0)
Screenshot: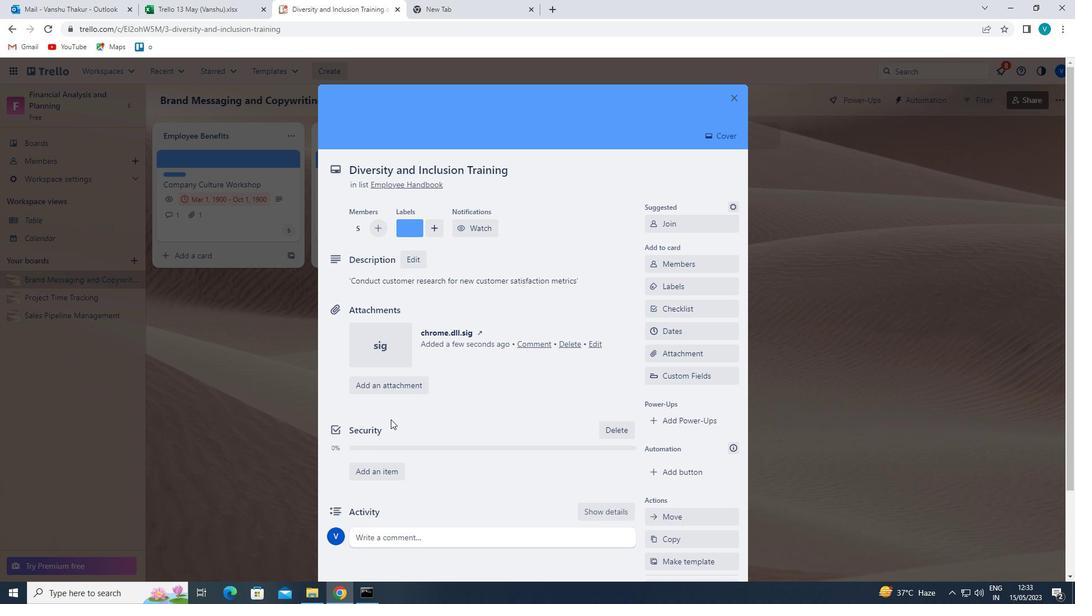
Action: Mouse moved to (376, 435)
Screenshot: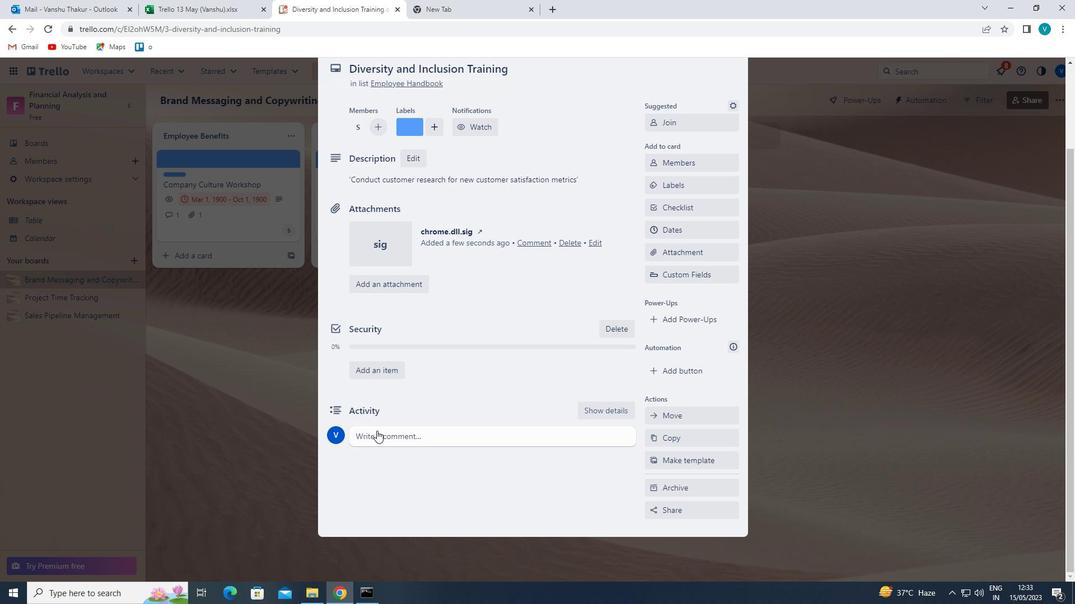 
Action: Mouse pressed left at (376, 435)
Screenshot: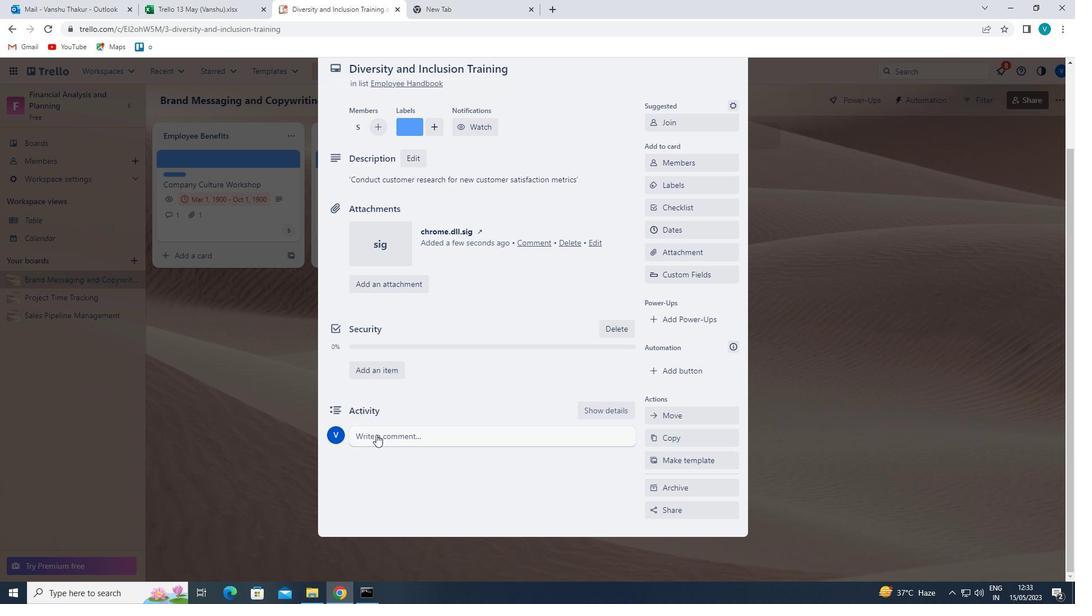 
Action: Key pressed '<Key.shift>WE<Key.space>SHOULD<Key.space>APPROACH<Key.space>THIS<Key.space>TASK<Key.space>WITH<Key.space>A<Key.space>SENSE<Key.space>OF<Key.space>EC<Key.backspace>XPERIMENTATION<Key.space>AND<Key.space>A<Key.space>WILLINGNESS<Key.space>TO<Key.space>LEARN<Key.space>FROM<Key.space>OUR<Key.space>MISTAKES.'
Screenshot: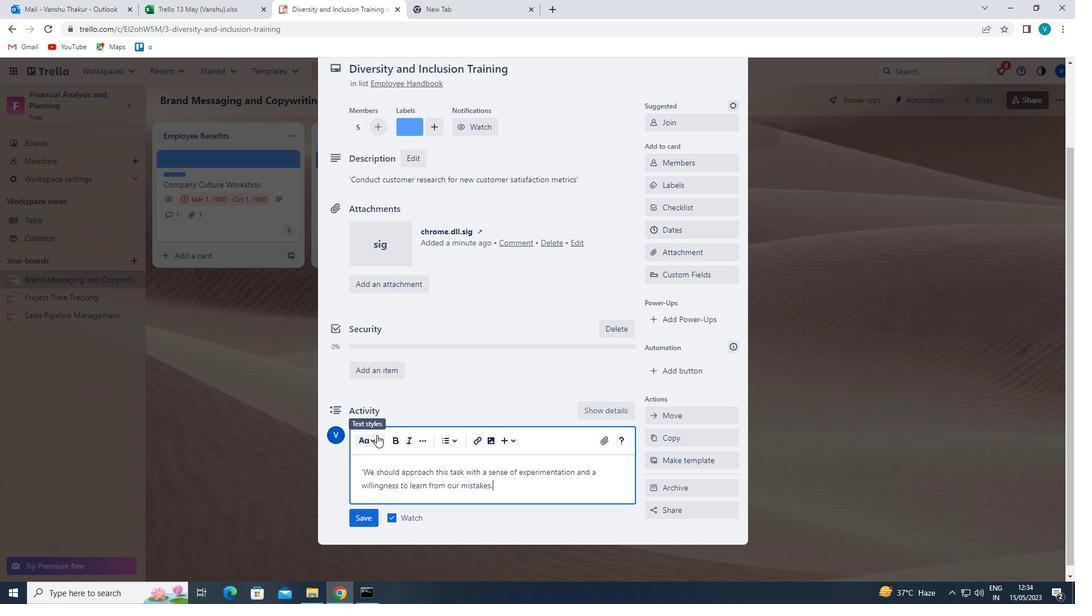 
Action: Mouse moved to (365, 518)
Screenshot: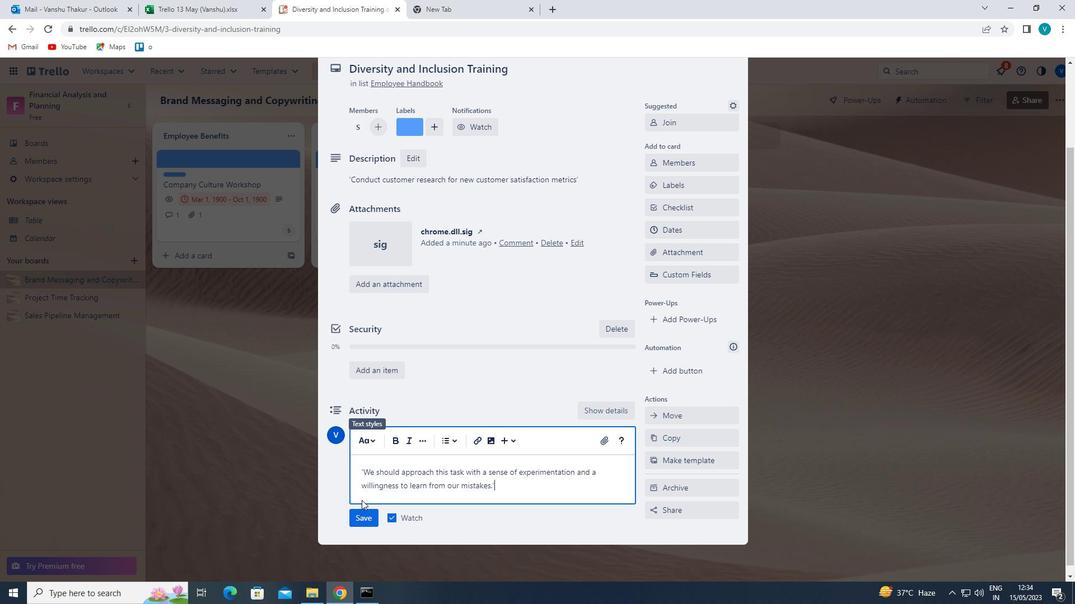 
Action: Mouse pressed left at (365, 518)
Screenshot: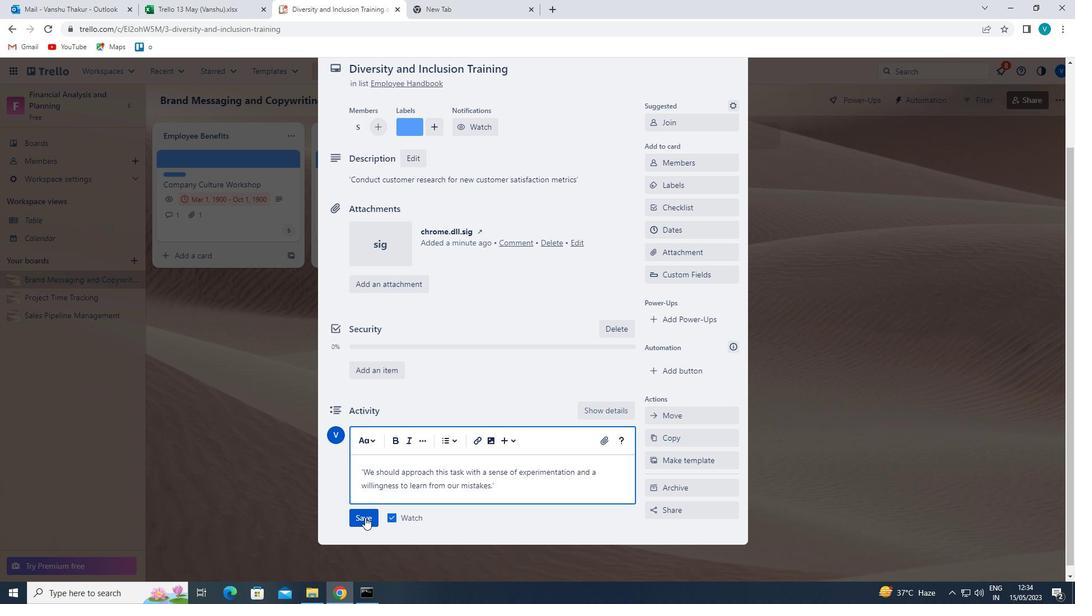 
Action: Mouse moved to (706, 226)
Screenshot: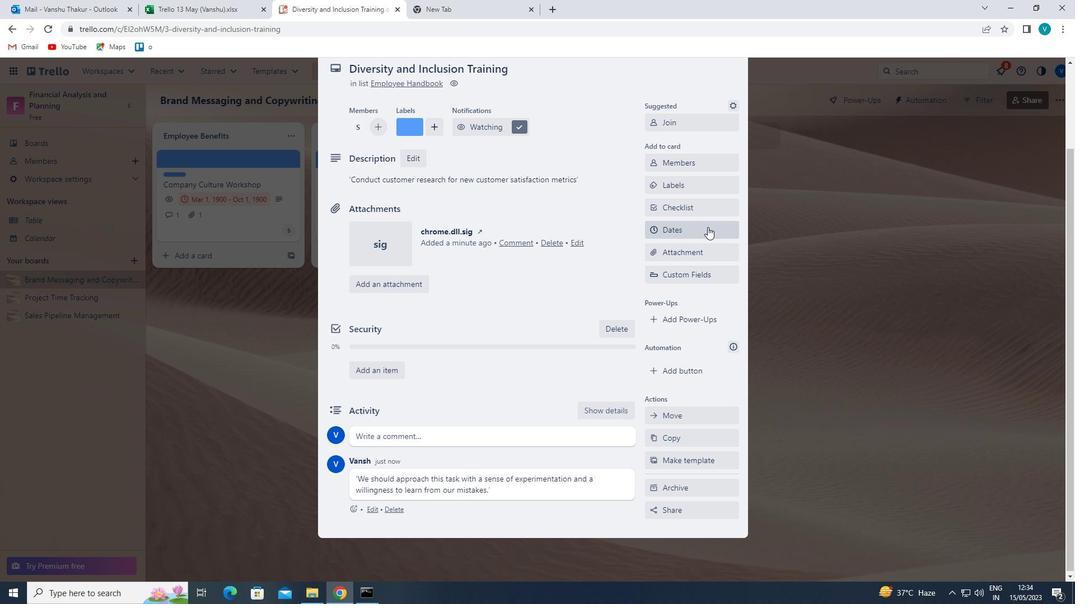 
Action: Mouse pressed left at (706, 226)
Screenshot: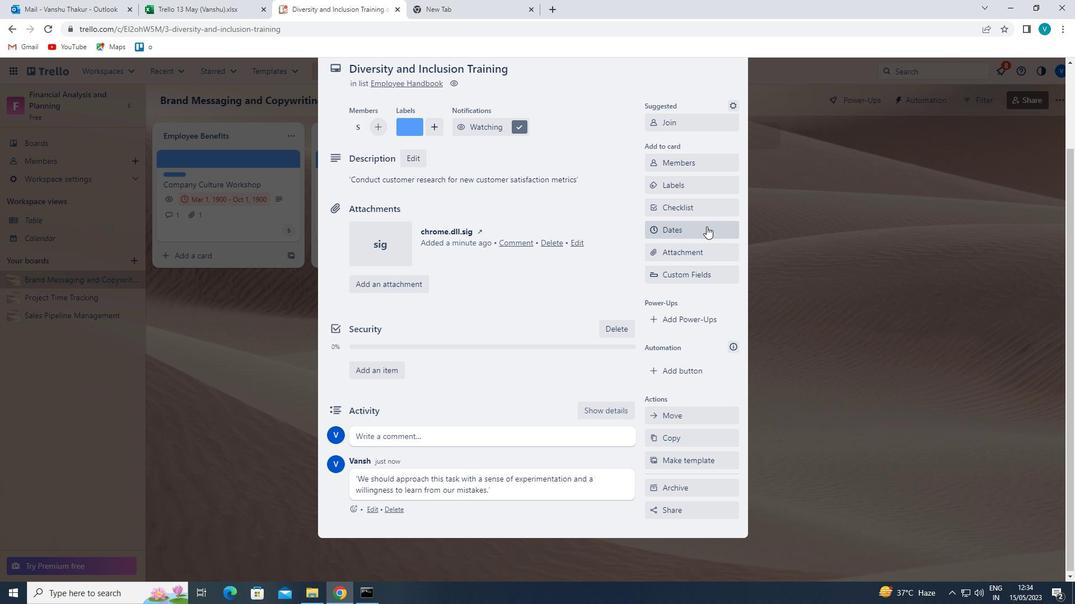 
Action: Mouse moved to (656, 303)
Screenshot: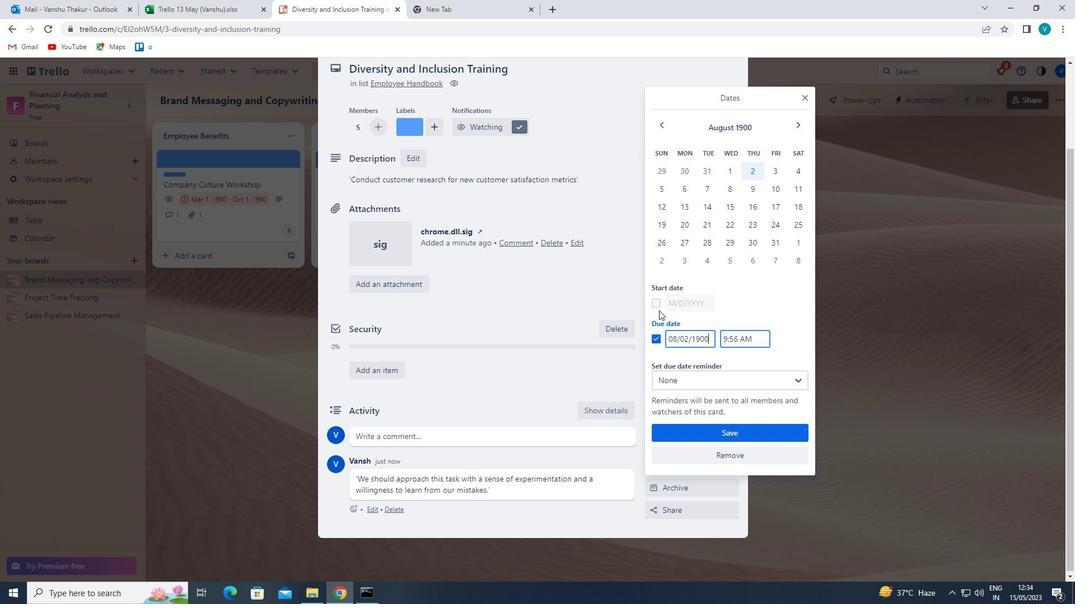 
Action: Mouse pressed left at (656, 303)
Screenshot: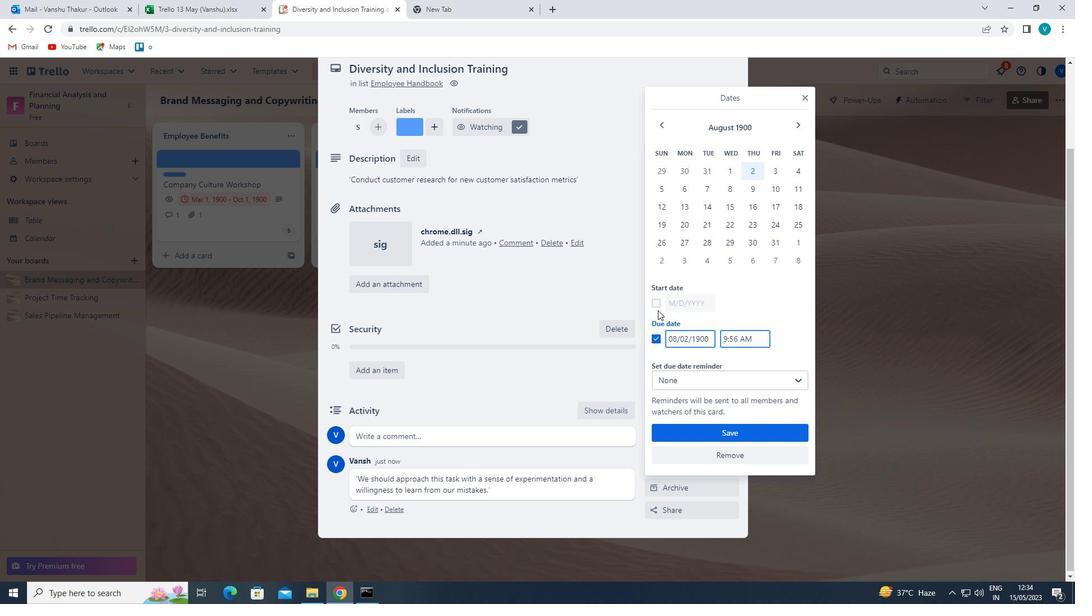 
Action: Mouse moved to (671, 301)
Screenshot: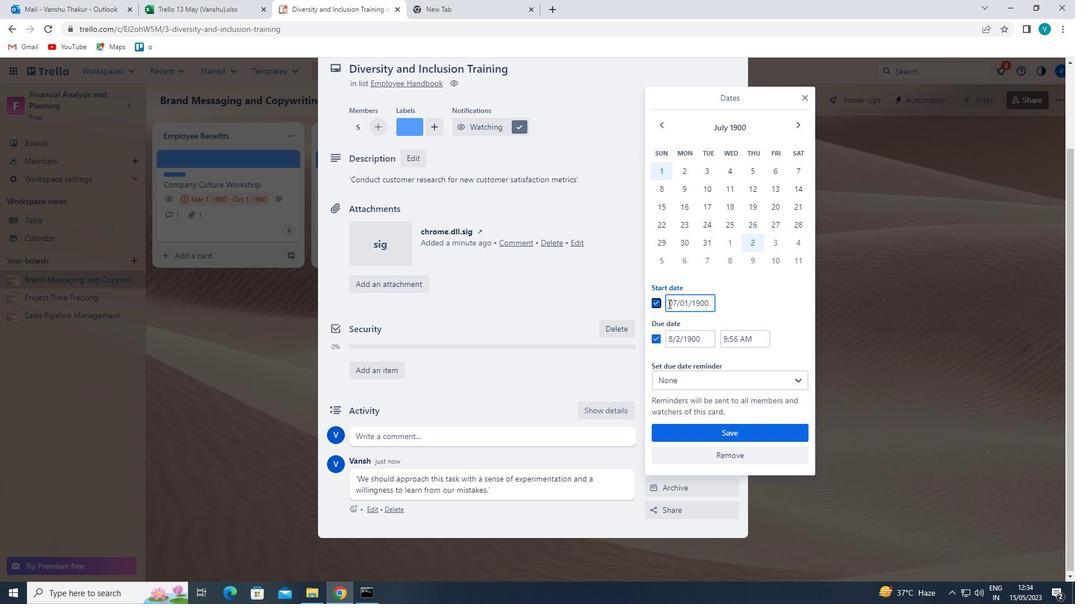 
Action: Mouse pressed left at (671, 301)
Screenshot: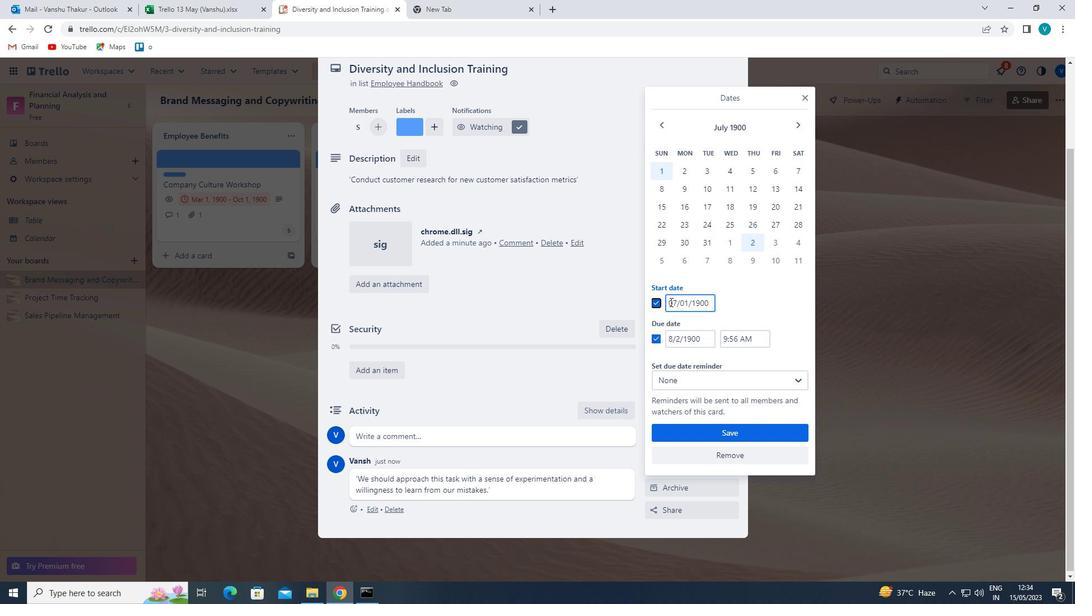 
Action: Mouse moved to (659, 295)
Screenshot: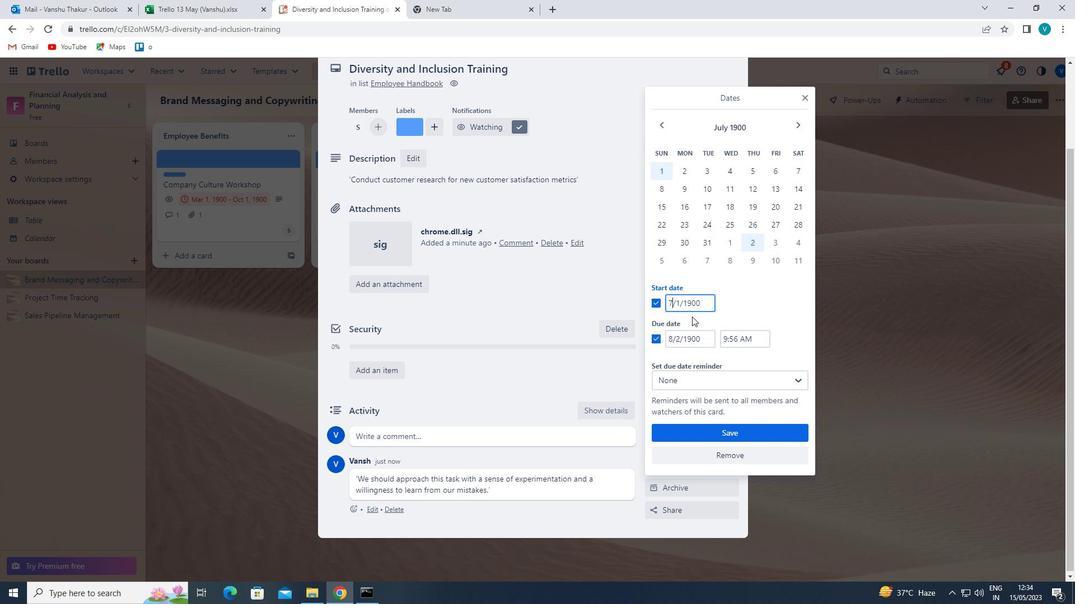 
Action: Key pressed <Key.backspace>9
Screenshot: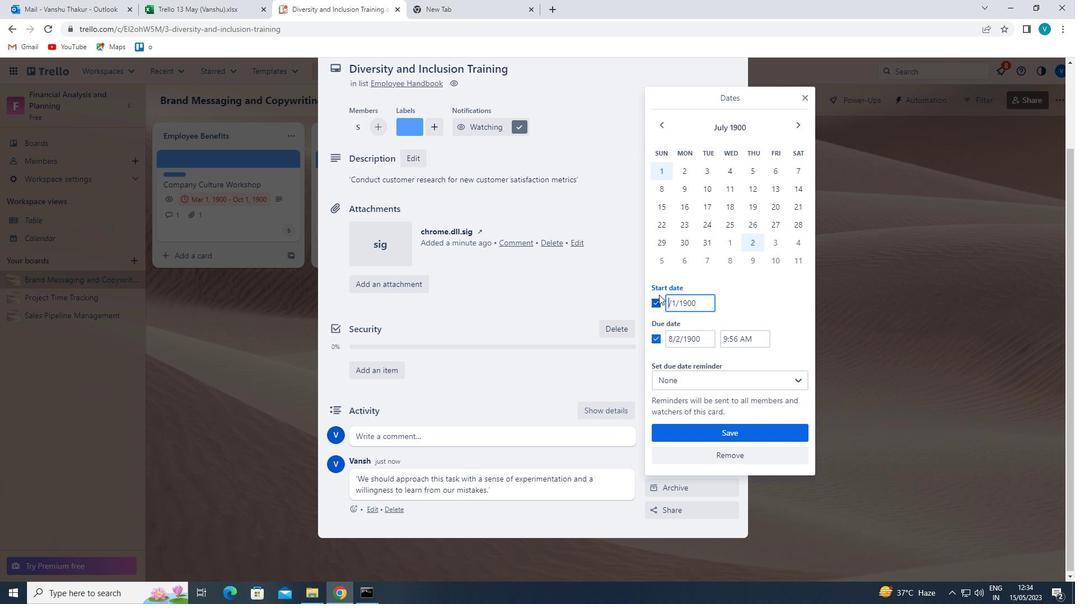 
Action: Mouse moved to (679, 336)
Screenshot: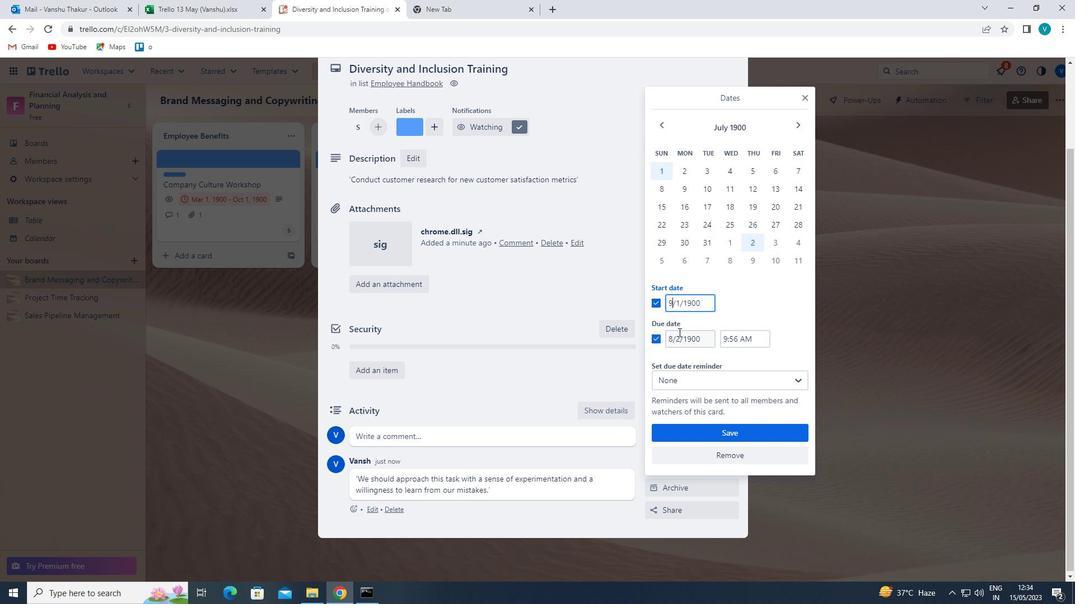 
Action: Mouse pressed left at (679, 336)
Screenshot: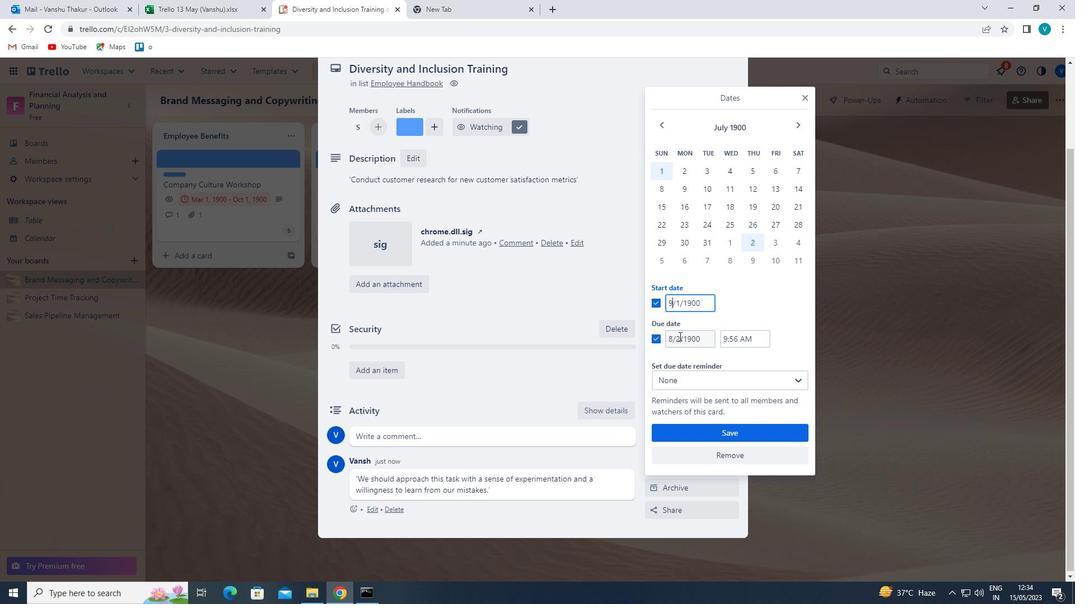 
Action: Key pressed <Key.right><Key.right><Key.backspace><Key.backspace>1<Key.left><Key.left><Key.backspace><Key.backspace>16
Screenshot: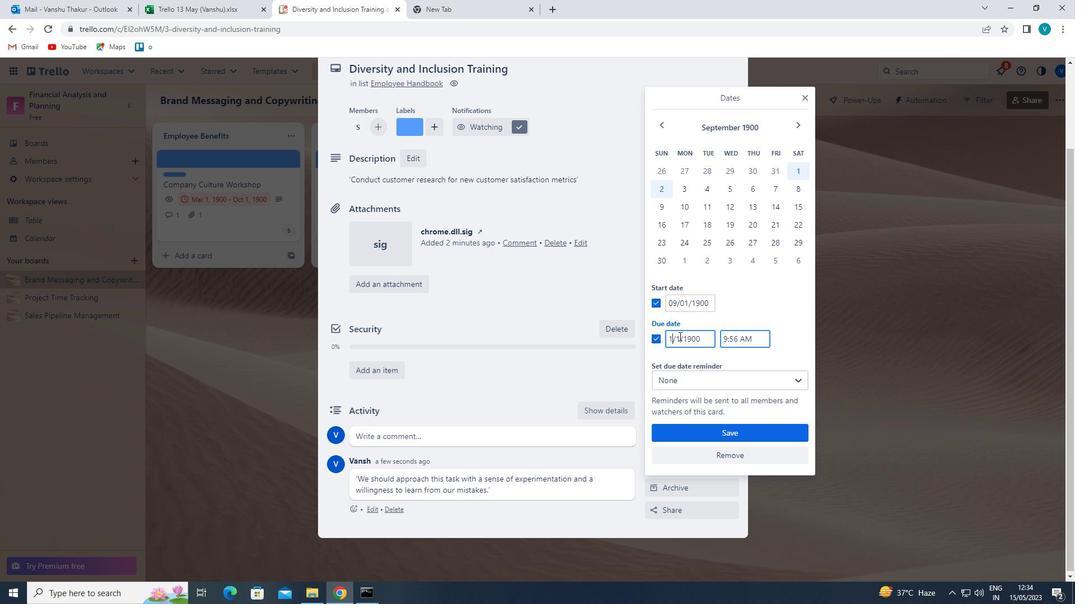 
Action: Mouse moved to (697, 430)
Screenshot: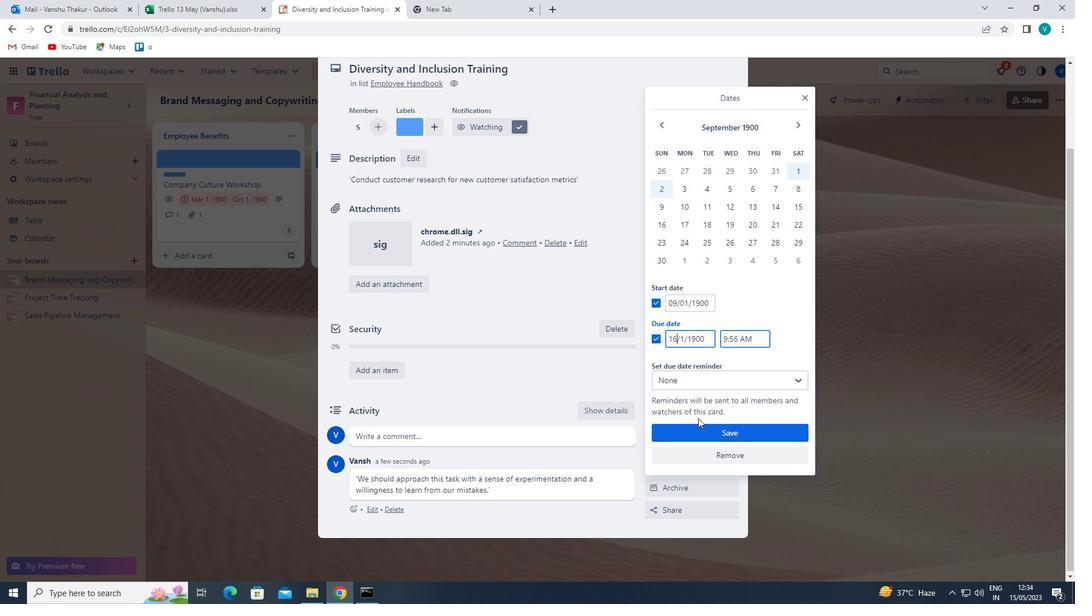 
Action: Mouse pressed left at (697, 430)
Screenshot: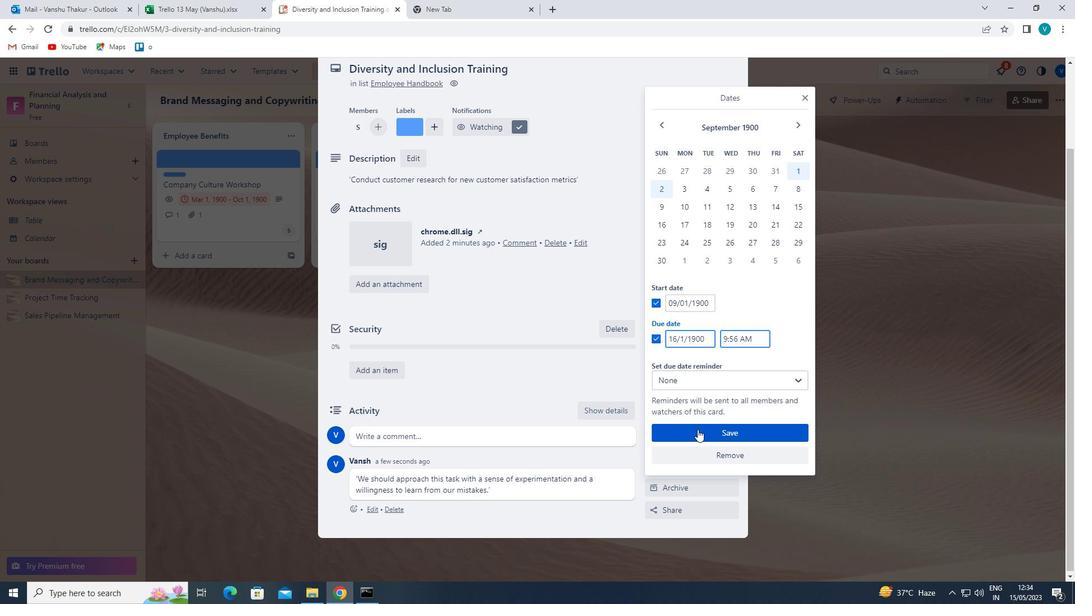 
Action: Mouse moved to (697, 430)
Screenshot: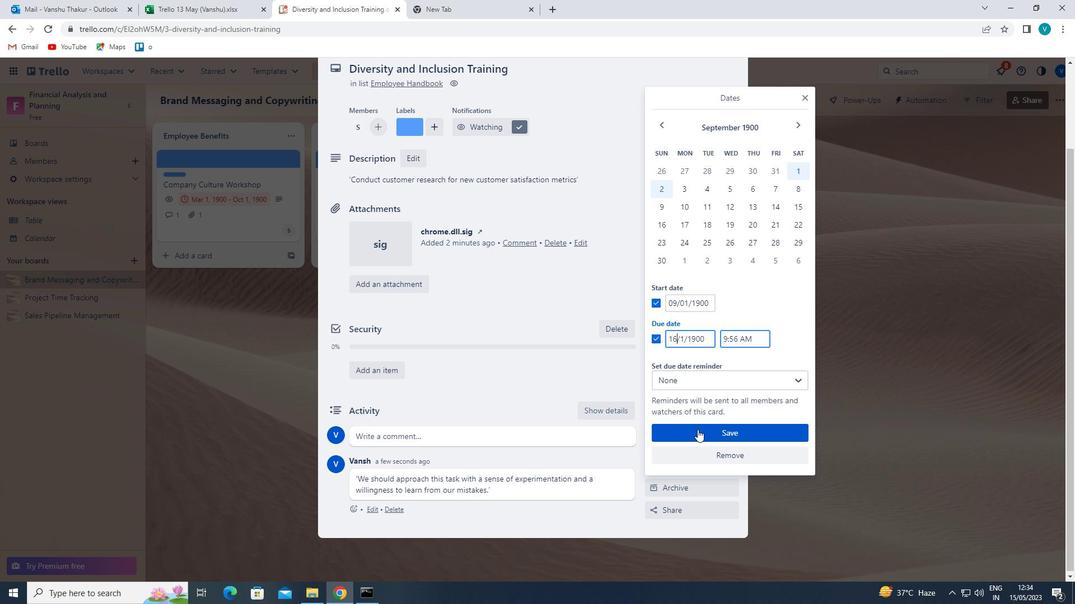 
